 Task: Look for space in San Miguel Zinacantepec, Mexico from 5th June, 2023 to 16th June, 2023 for 2 adults in price range Rs.7000 to Rs.15000. Place can be entire place with 1  bedroom having 1 bed and 1 bathroom. Property type can be house, flat, guest house, hotel. Booking option can be shelf check-in. Required host language is English.
Action: Mouse moved to (520, 107)
Screenshot: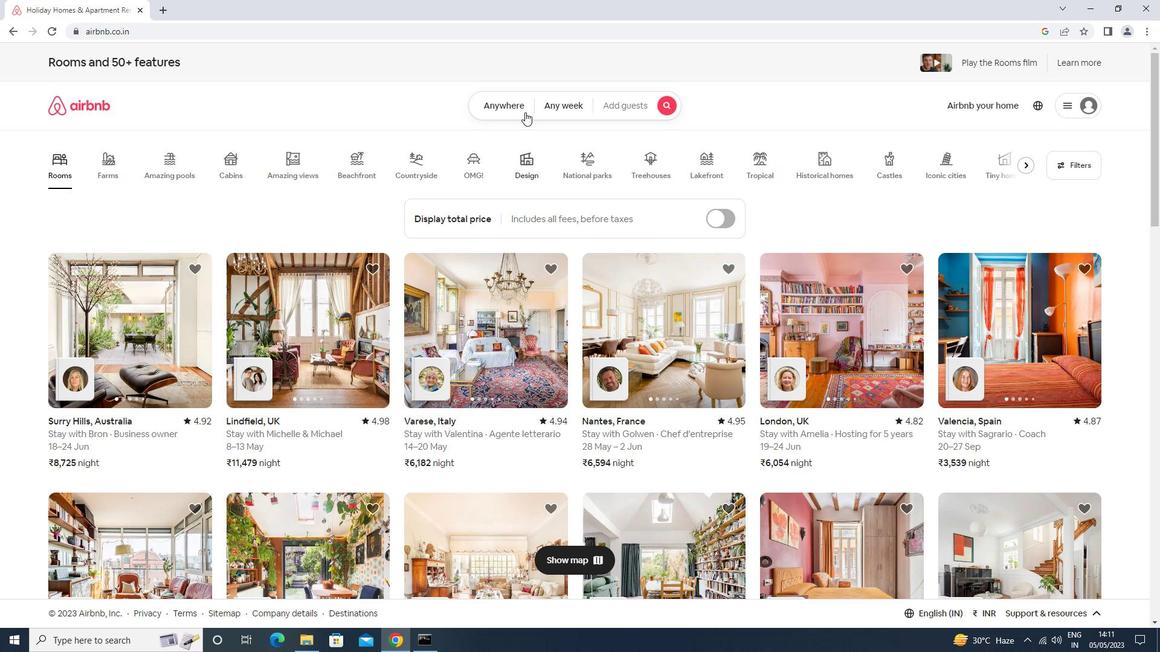 
Action: Mouse pressed left at (520, 107)
Screenshot: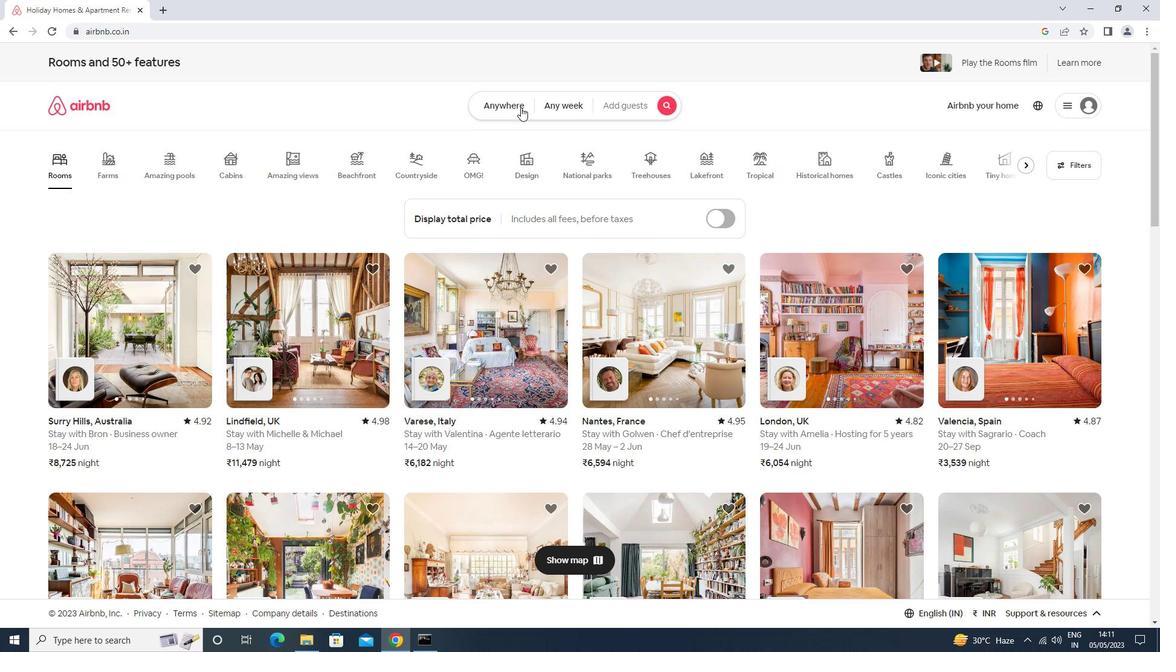 
Action: Mouse moved to (448, 160)
Screenshot: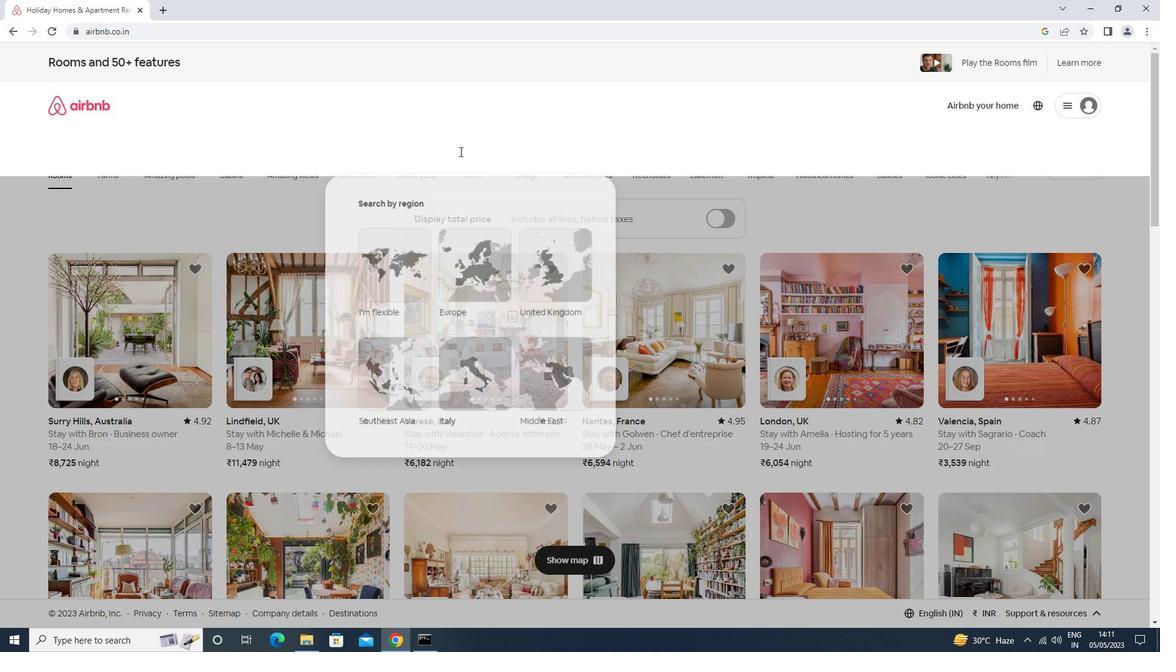 
Action: Mouse pressed left at (448, 160)
Screenshot: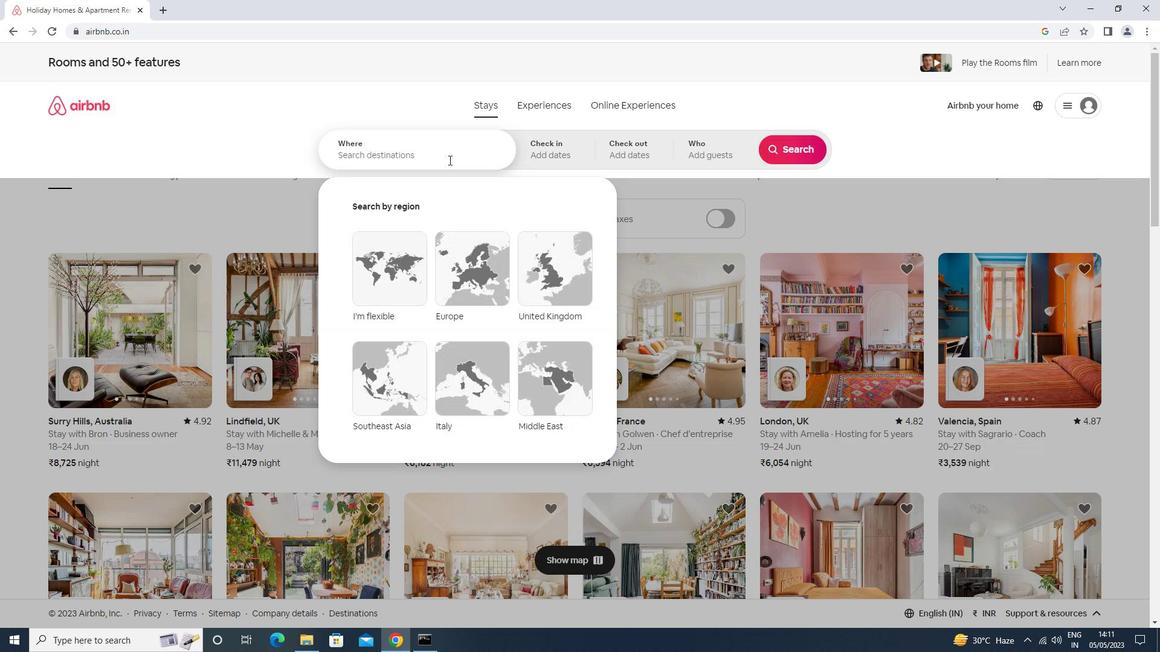 
Action: Mouse moved to (449, 160)
Screenshot: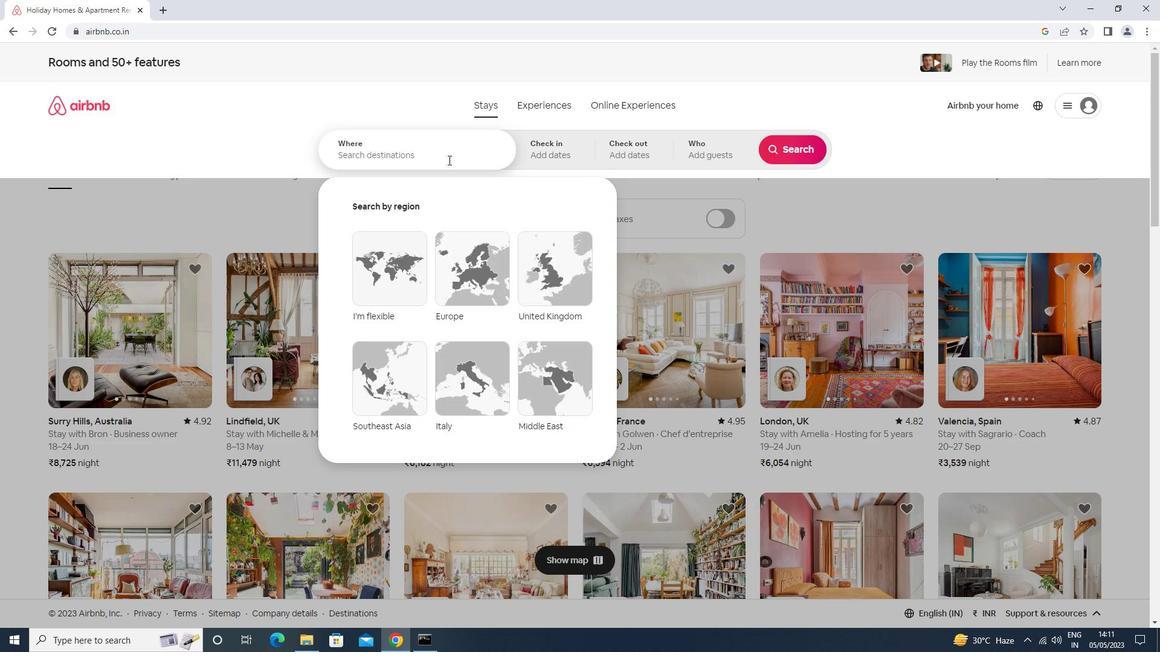 
Action: Key pressed <Key.shift>SAN<Key.space><Key.shift>MIGUEL<Key.space><Key.shift>ZINACA<Key.down><Key.enter>
Screenshot: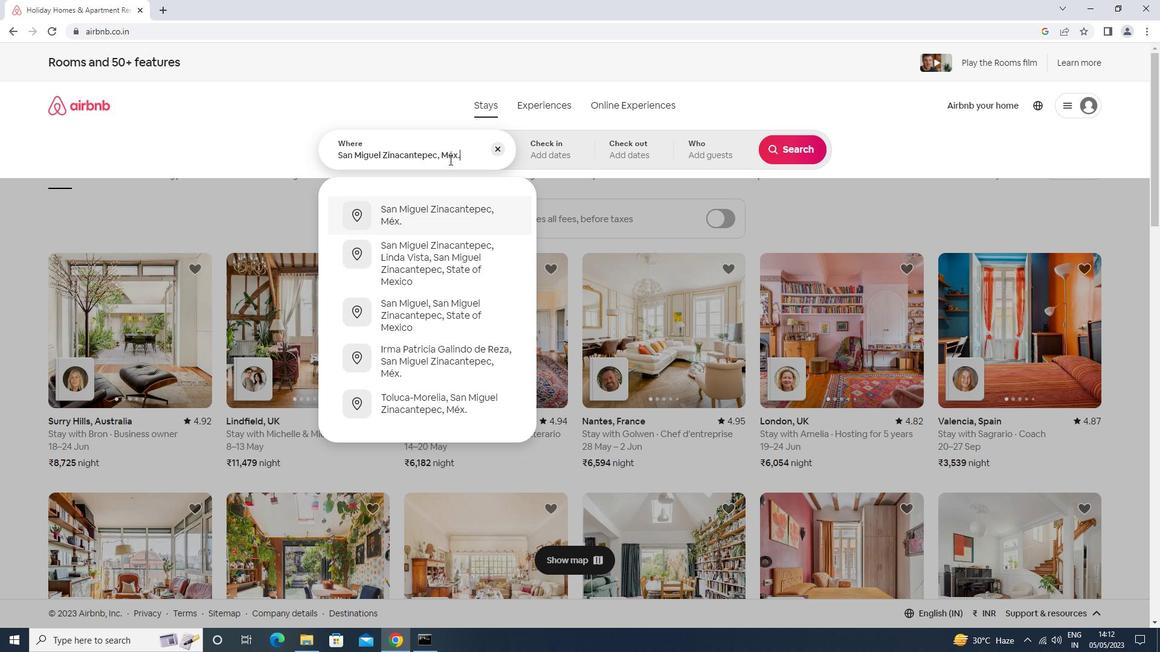 
Action: Mouse moved to (636, 328)
Screenshot: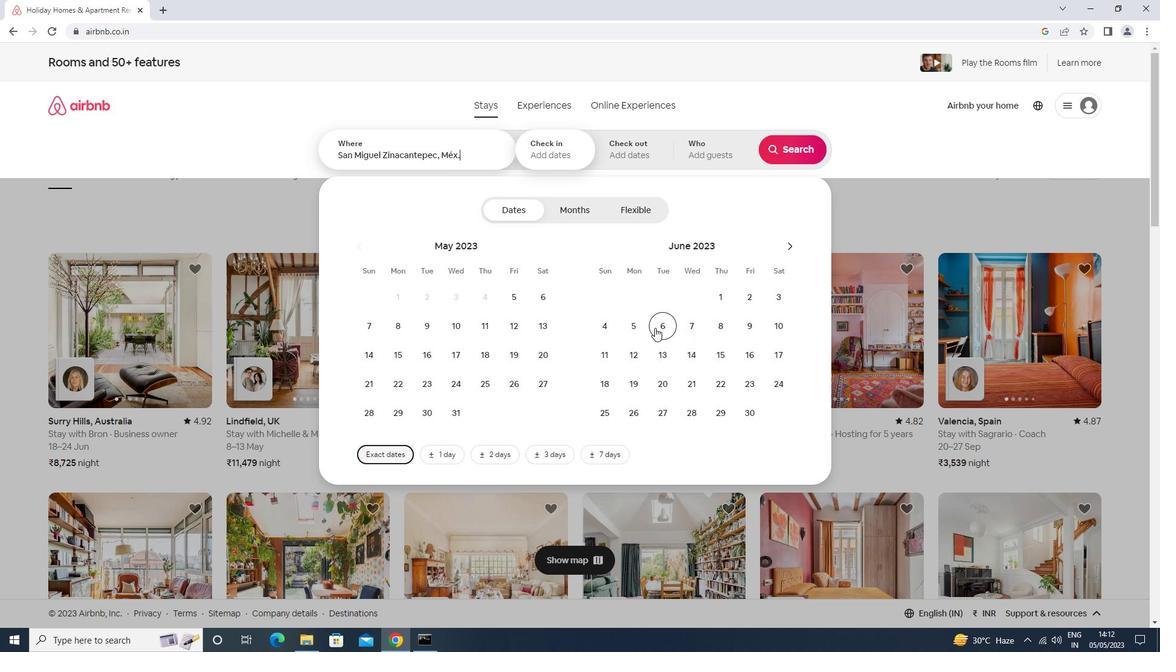 
Action: Mouse pressed left at (636, 328)
Screenshot: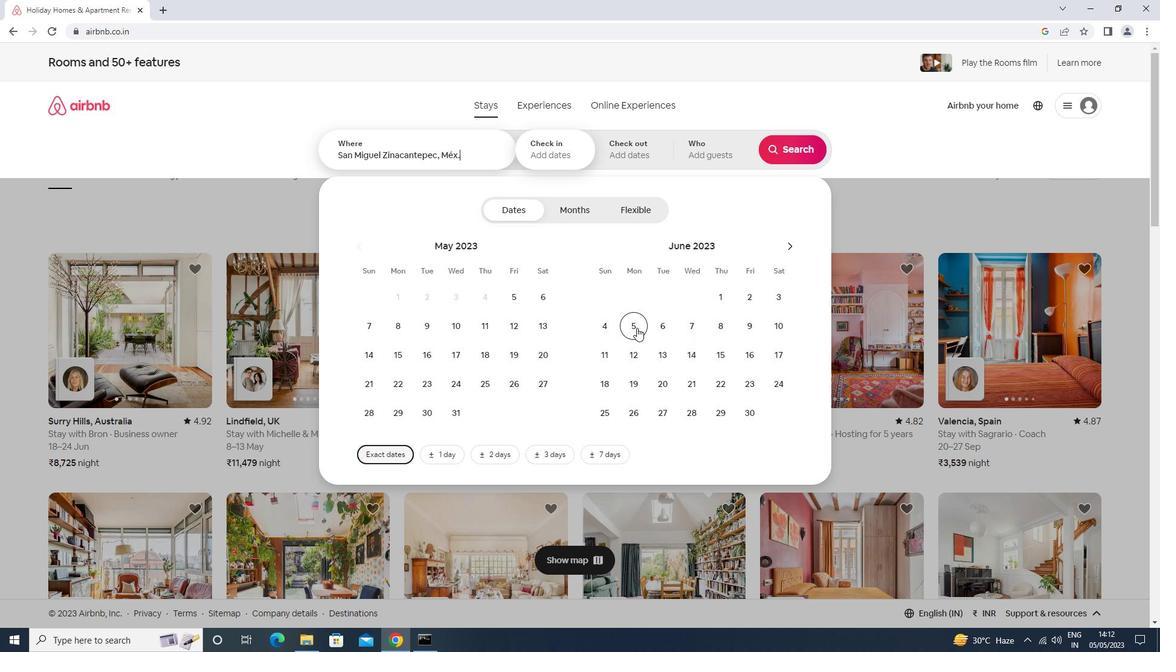 
Action: Mouse moved to (747, 363)
Screenshot: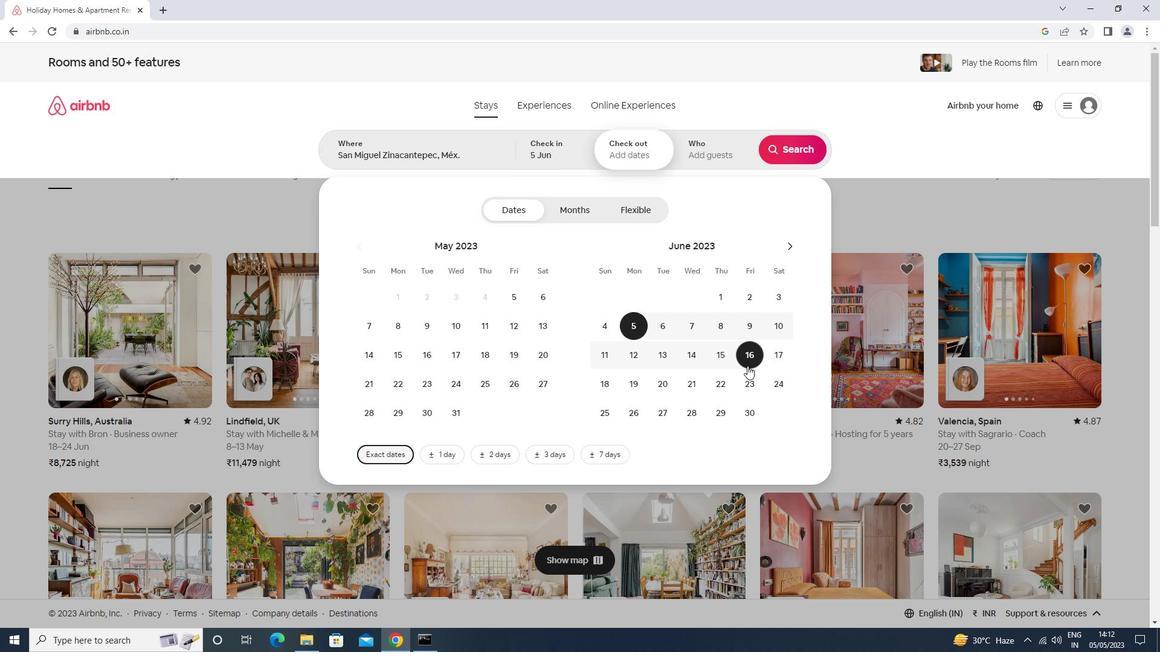 
Action: Mouse pressed left at (747, 363)
Screenshot: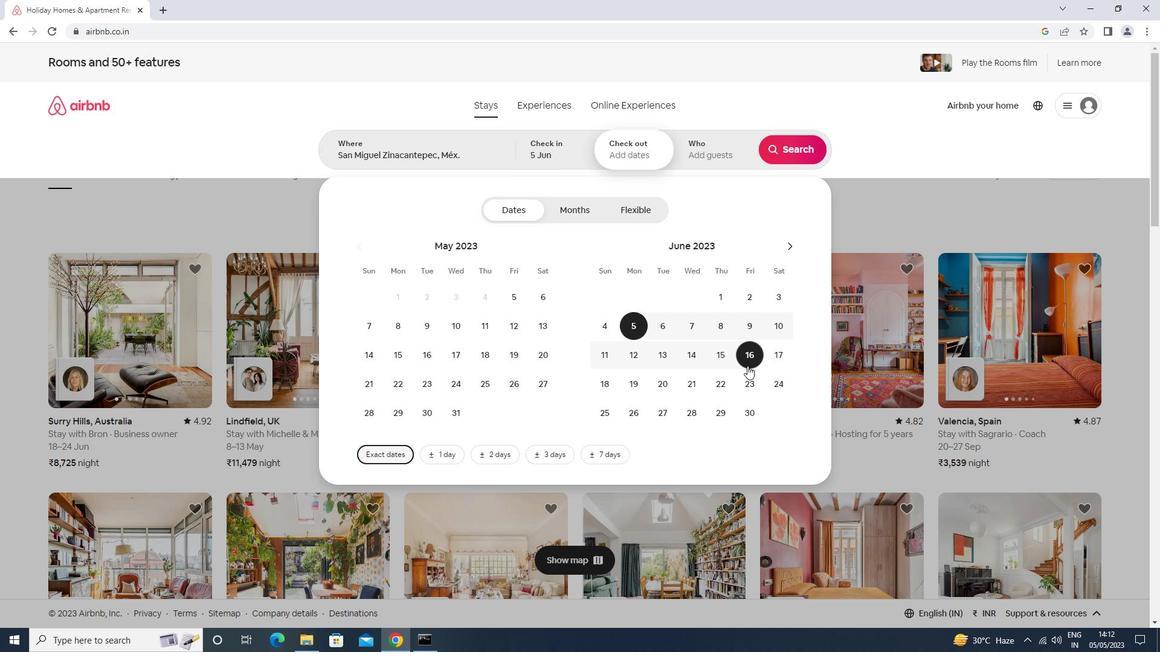 
Action: Mouse moved to (689, 156)
Screenshot: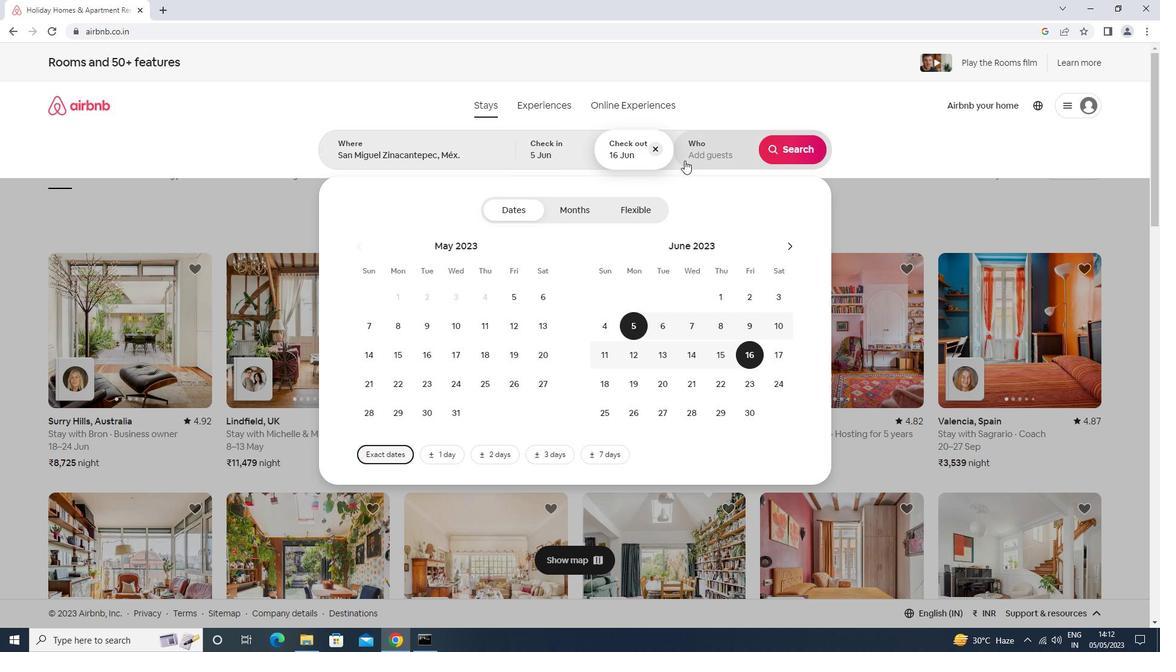 
Action: Mouse pressed left at (689, 156)
Screenshot: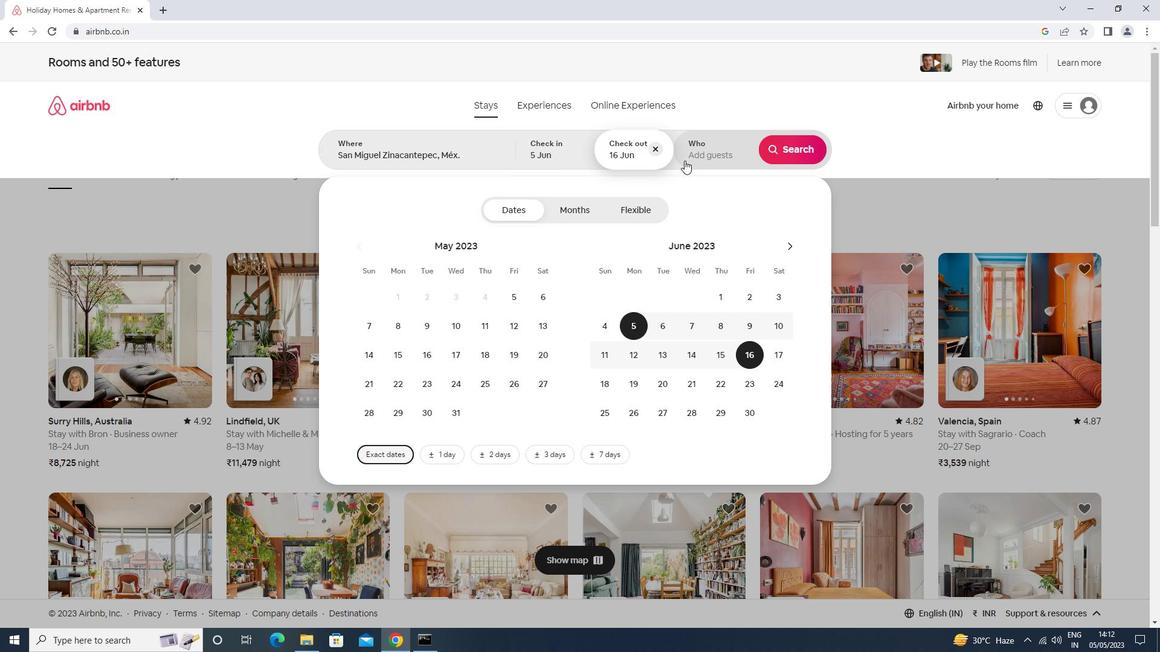 
Action: Mouse moved to (792, 214)
Screenshot: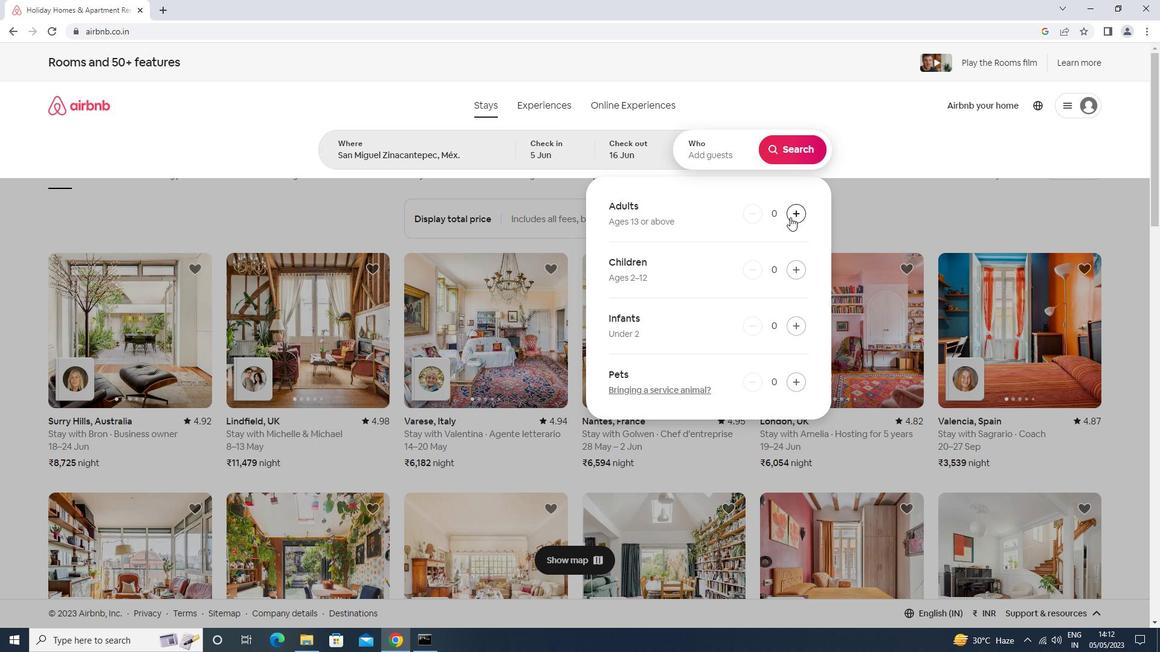 
Action: Mouse pressed left at (792, 214)
Screenshot: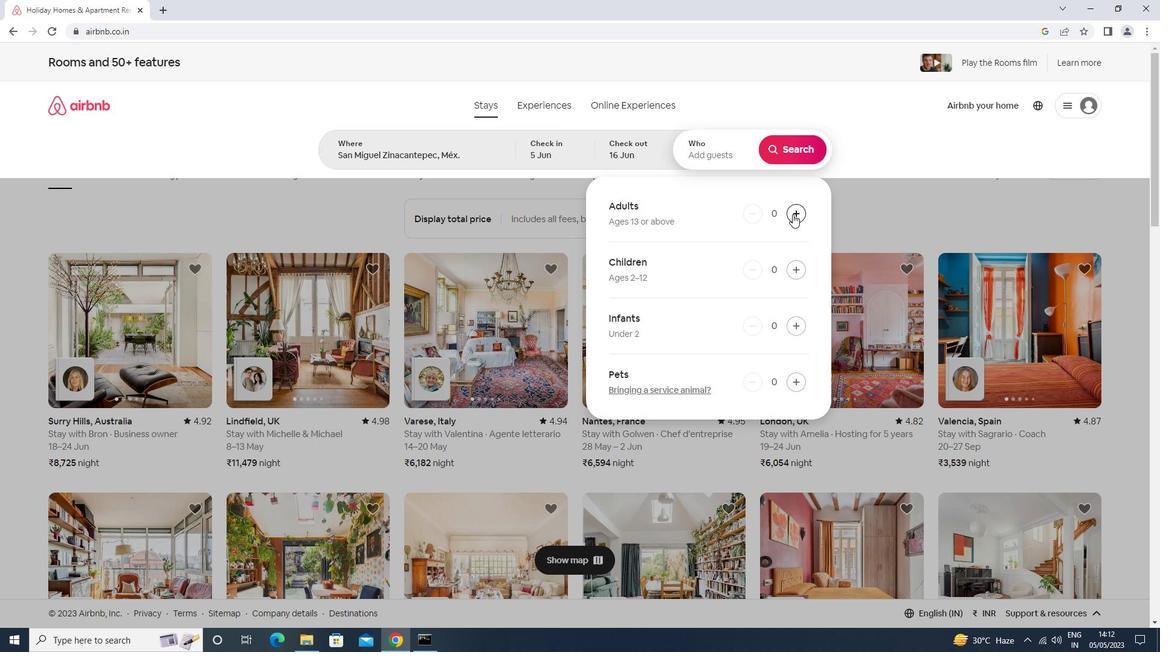 
Action: Mouse pressed left at (792, 214)
Screenshot: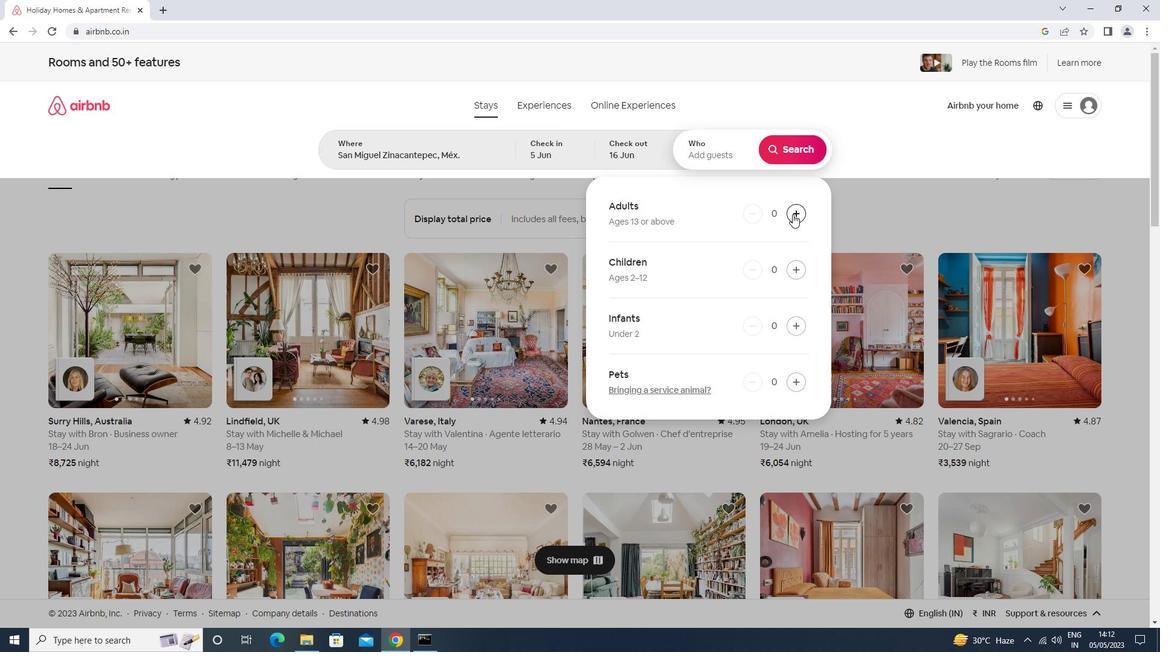
Action: Mouse moved to (806, 151)
Screenshot: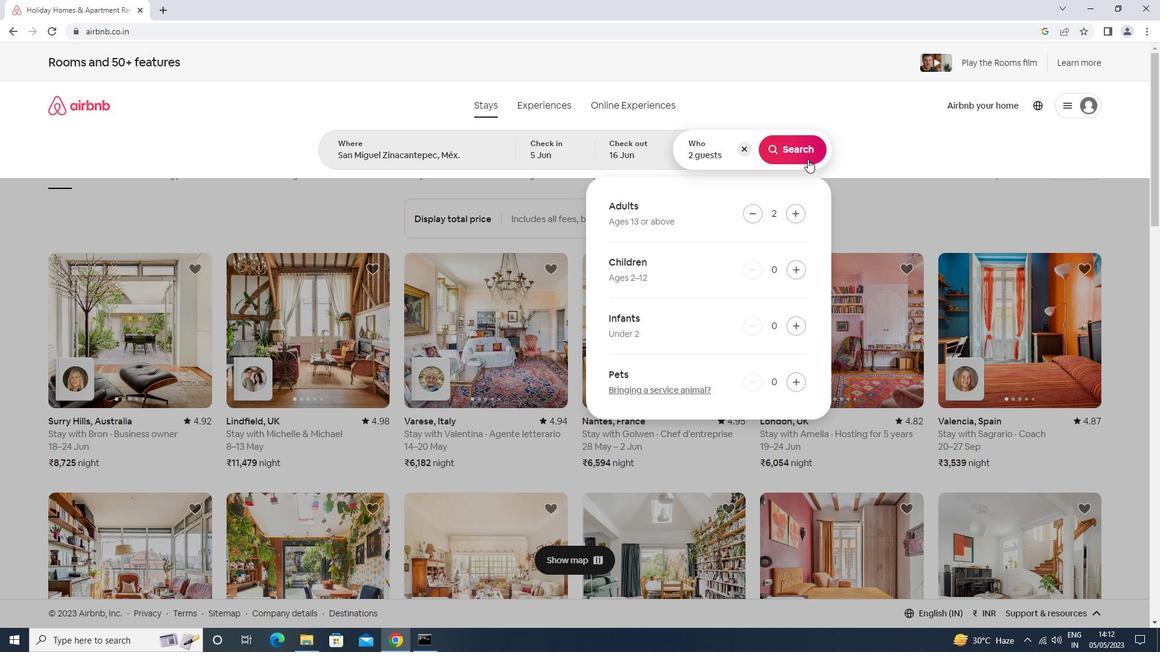 
Action: Mouse pressed left at (806, 151)
Screenshot: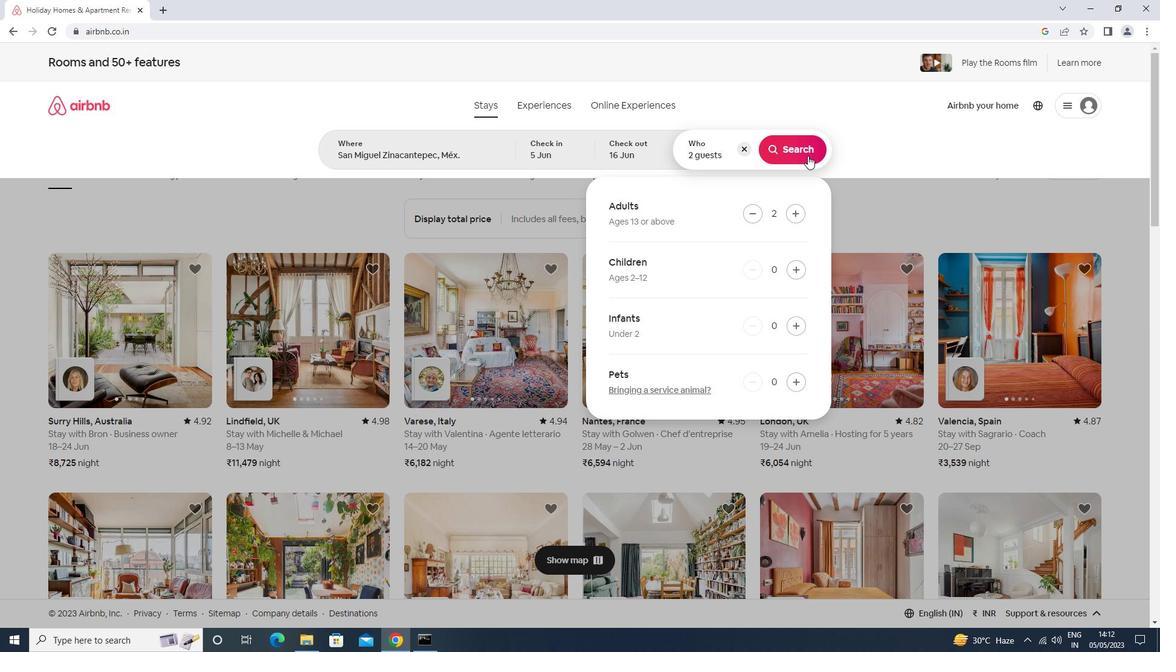 
Action: Mouse moved to (1113, 119)
Screenshot: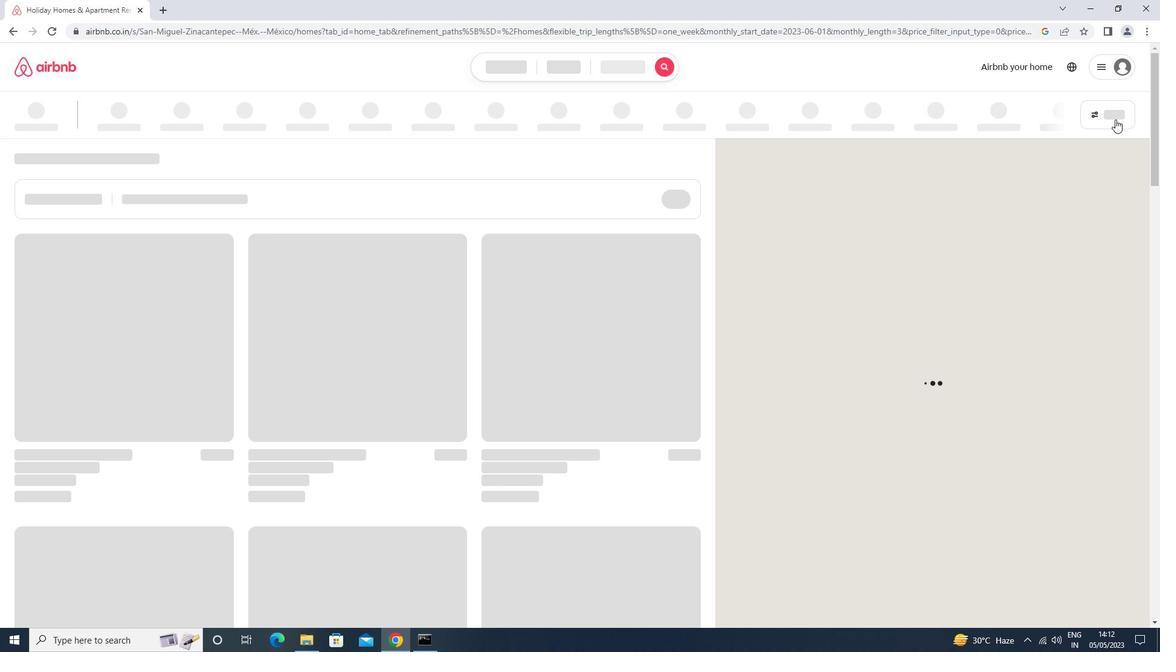 
Action: Mouse pressed left at (1113, 119)
Screenshot: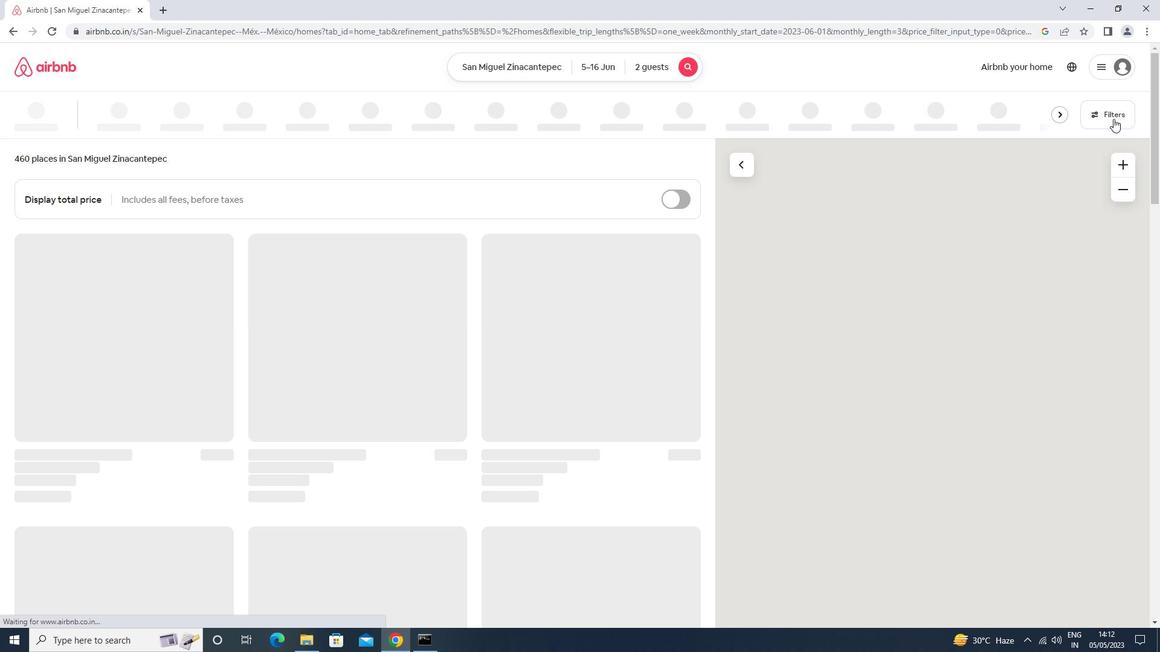 
Action: Mouse moved to (486, 401)
Screenshot: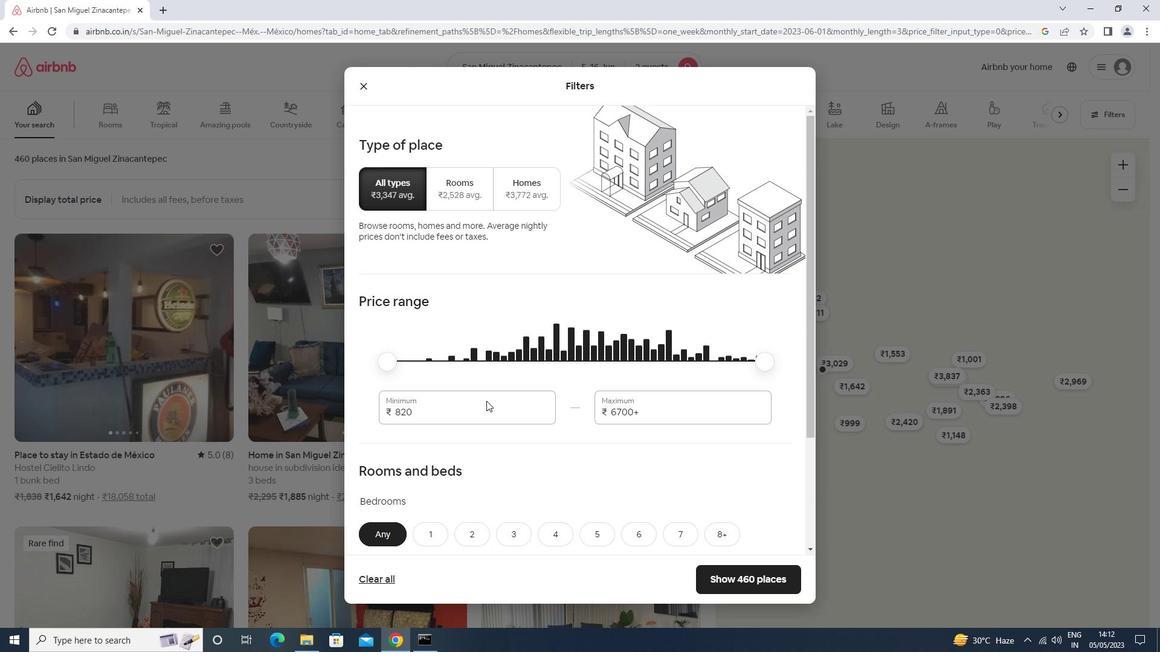 
Action: Mouse pressed left at (486, 401)
Screenshot: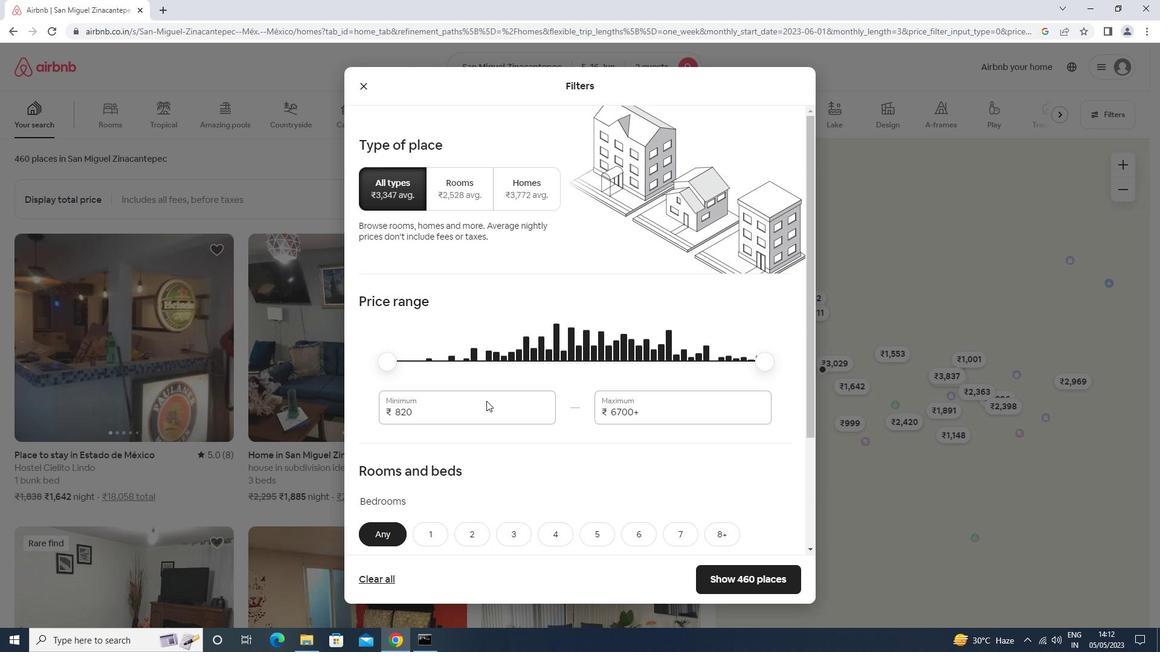 
Action: Mouse moved to (487, 401)
Screenshot: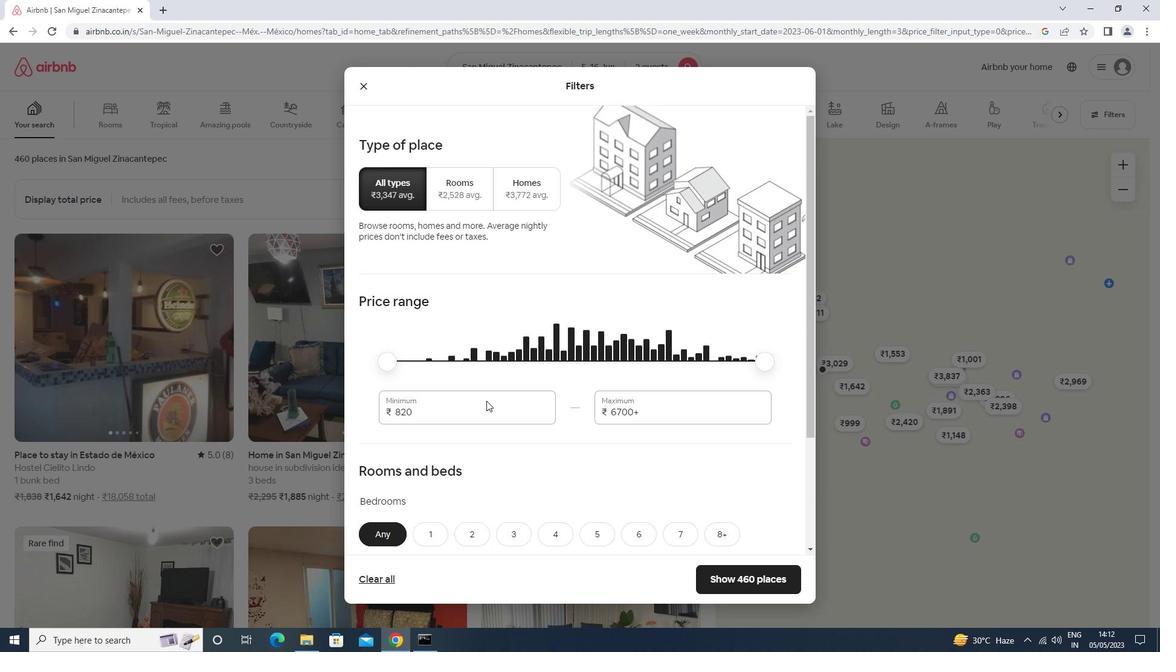 
Action: Key pressed <Key.backspace><Key.backspace><Key.backspace>7000<Key.tab>15000
Screenshot: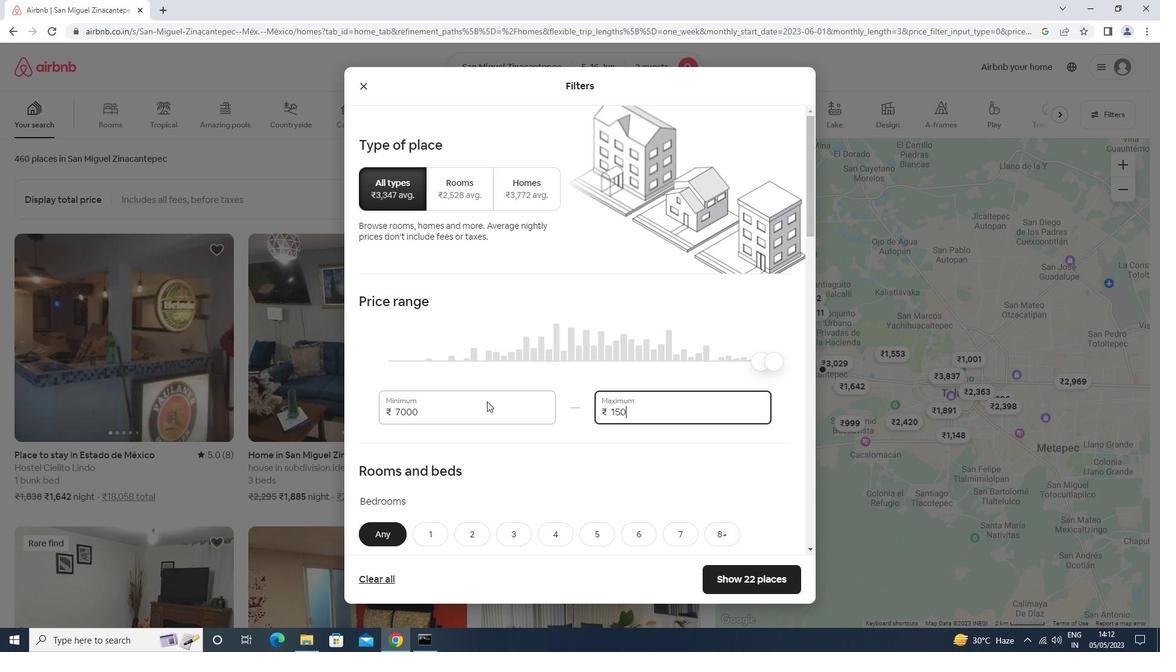 
Action: Mouse scrolled (487, 401) with delta (0, 0)
Screenshot: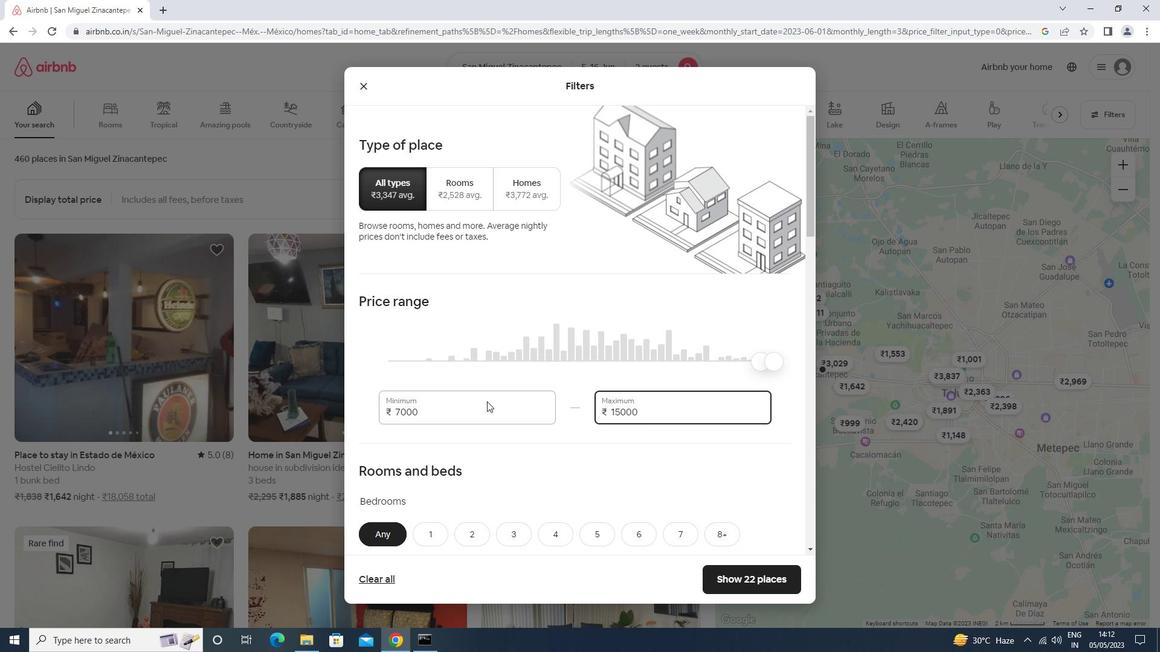 
Action: Mouse scrolled (487, 401) with delta (0, 0)
Screenshot: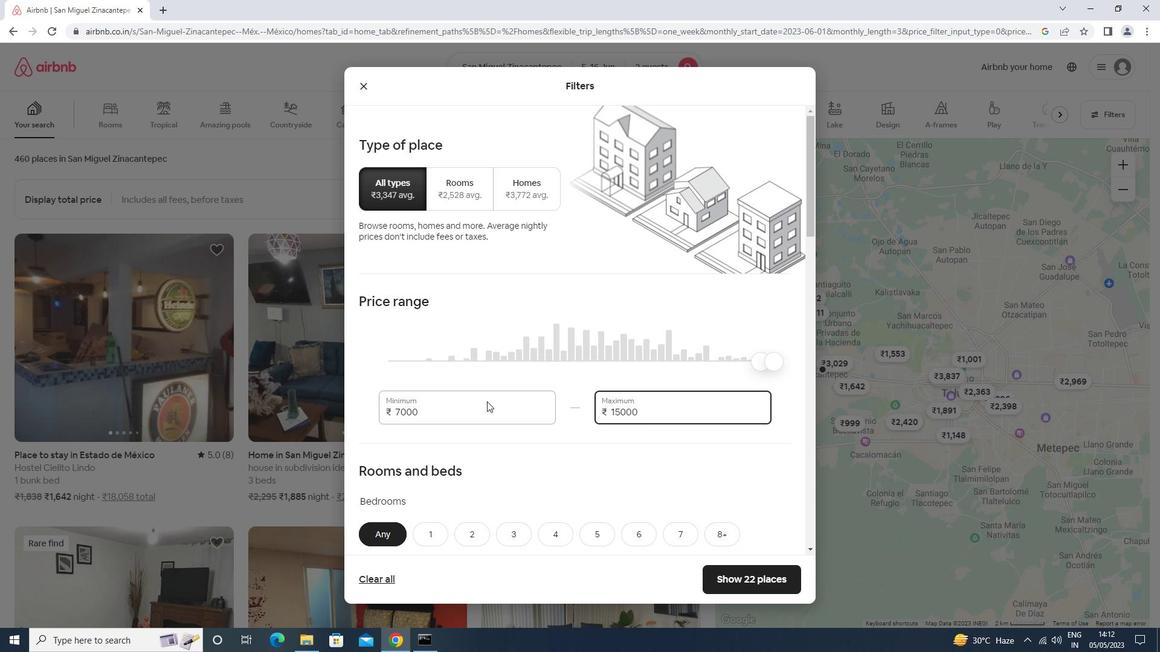 
Action: Mouse scrolled (487, 401) with delta (0, 0)
Screenshot: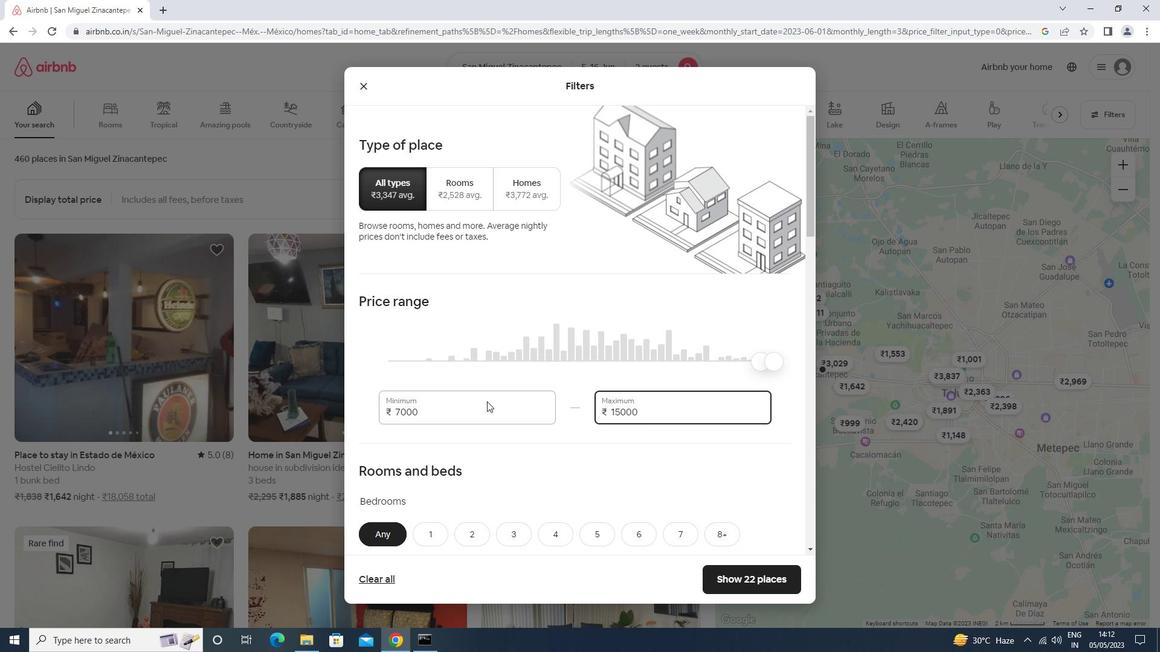 
Action: Mouse scrolled (487, 401) with delta (0, 0)
Screenshot: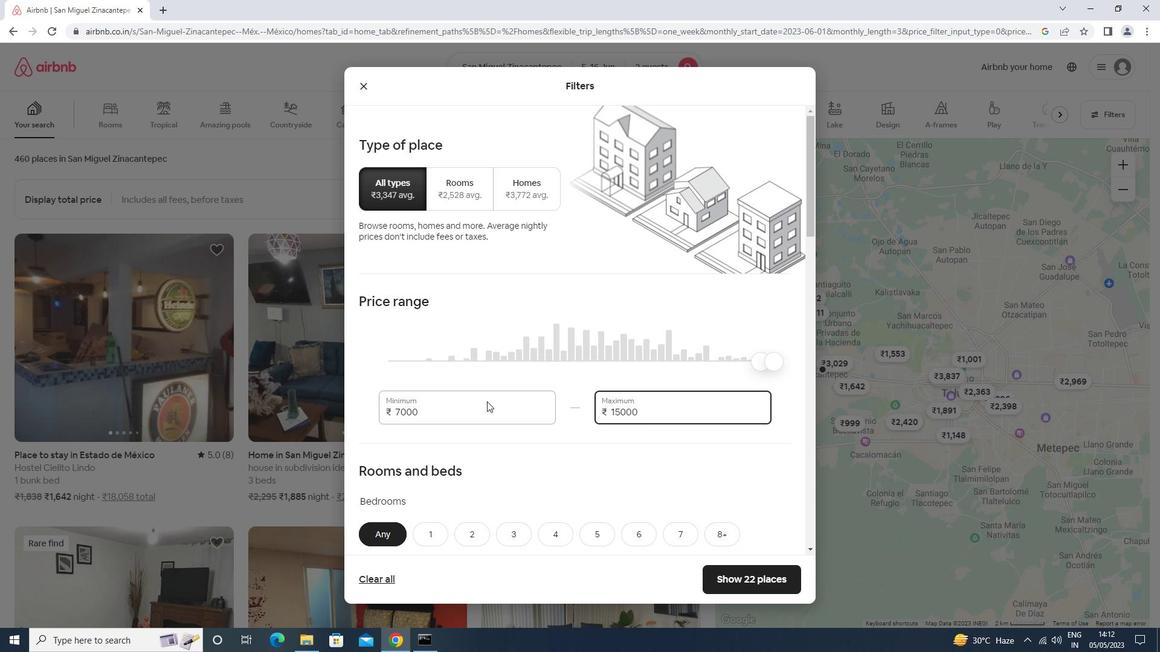 
Action: Mouse scrolled (487, 401) with delta (0, 0)
Screenshot: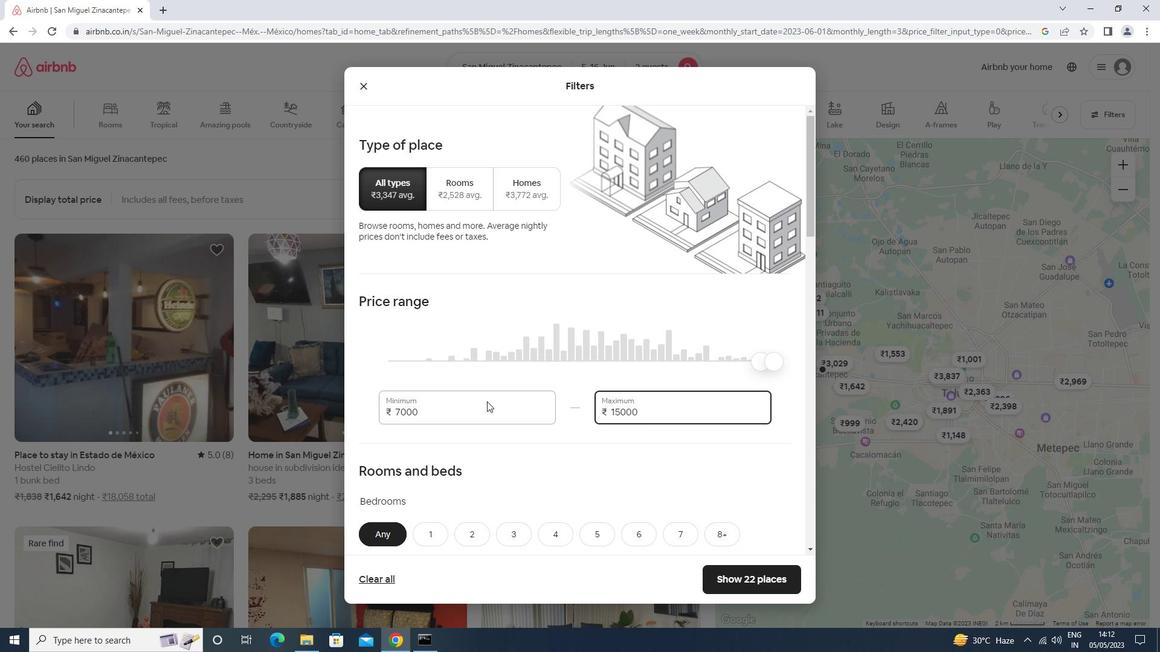 
Action: Mouse scrolled (487, 401) with delta (0, 0)
Screenshot: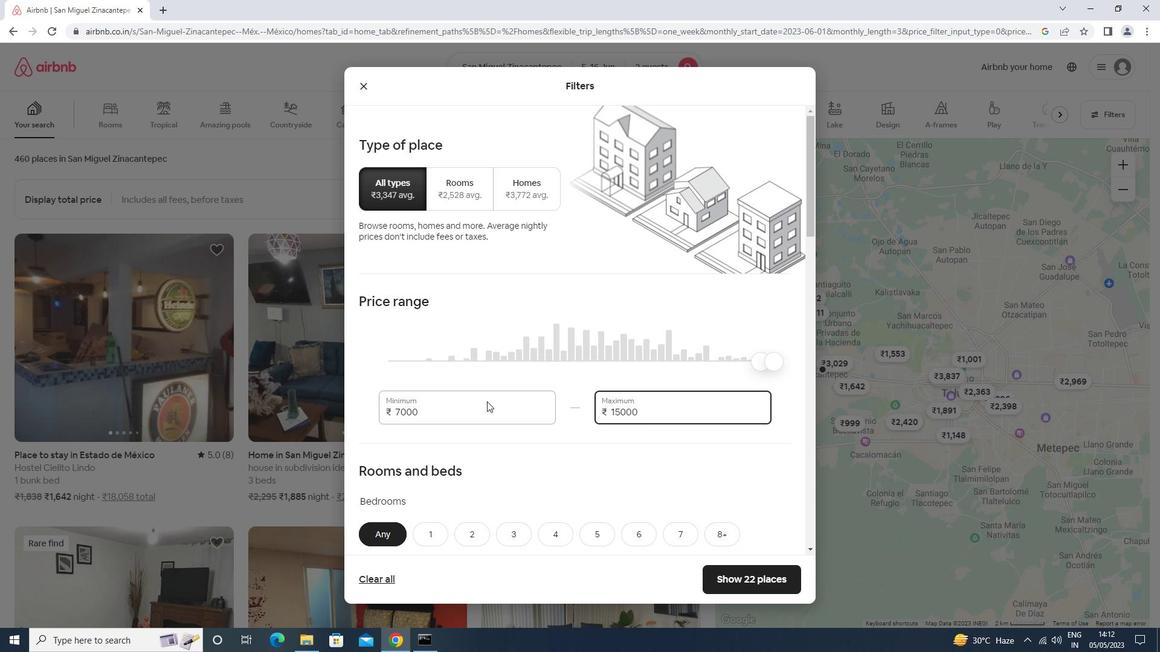 
Action: Mouse moved to (425, 176)
Screenshot: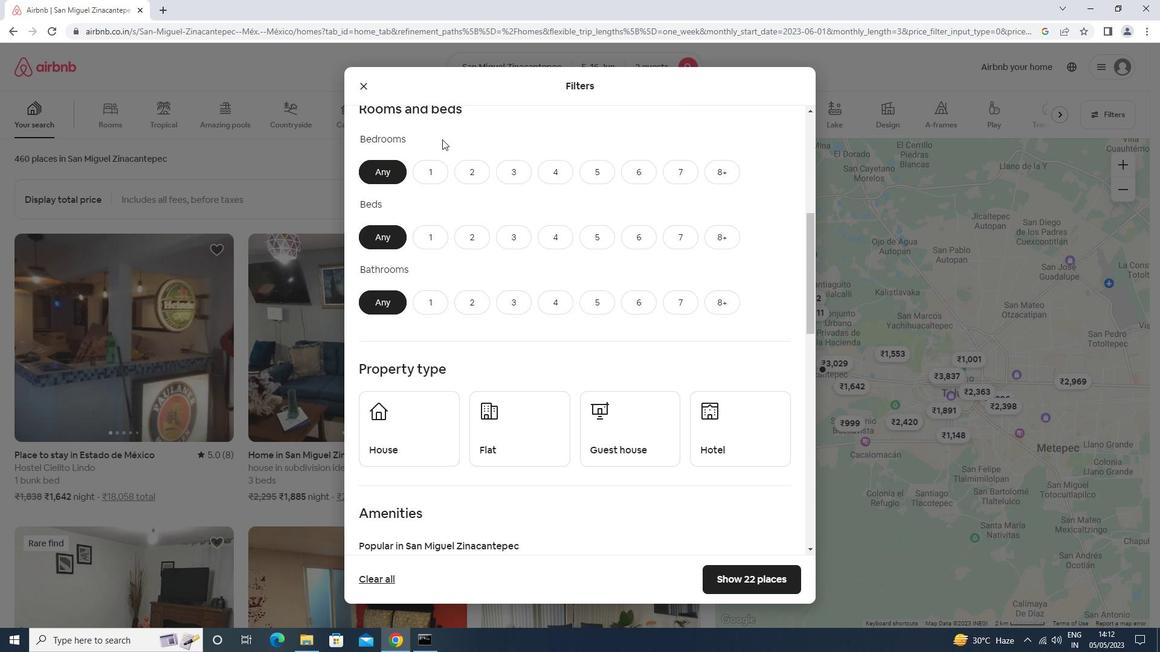 
Action: Mouse pressed left at (425, 176)
Screenshot: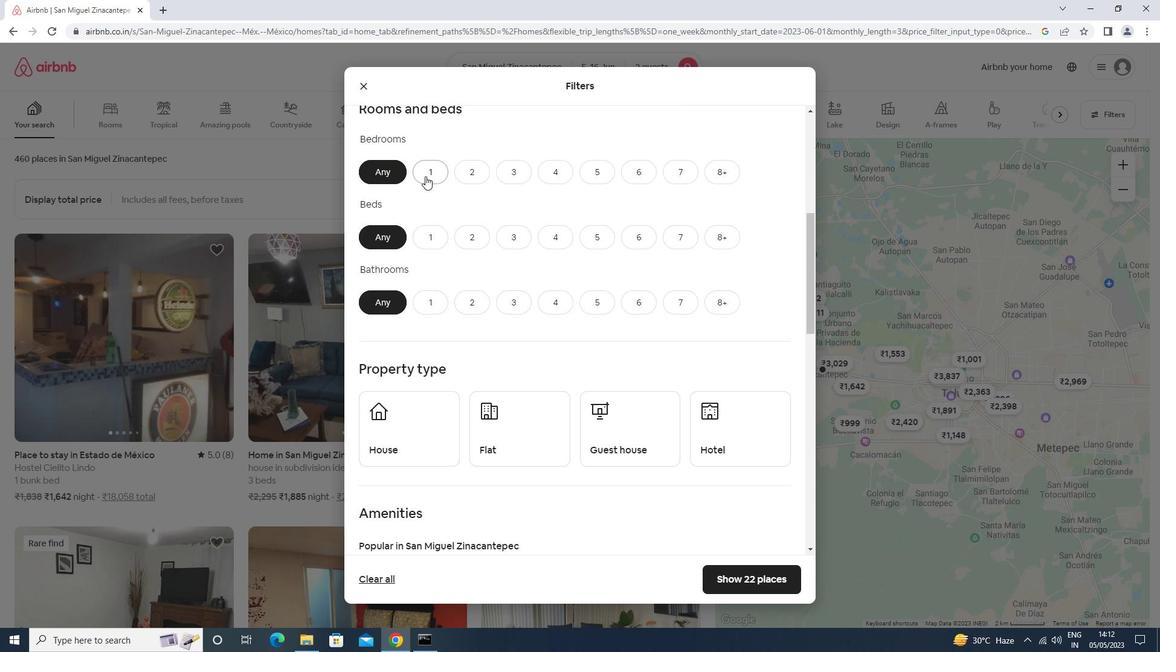 
Action: Mouse moved to (425, 241)
Screenshot: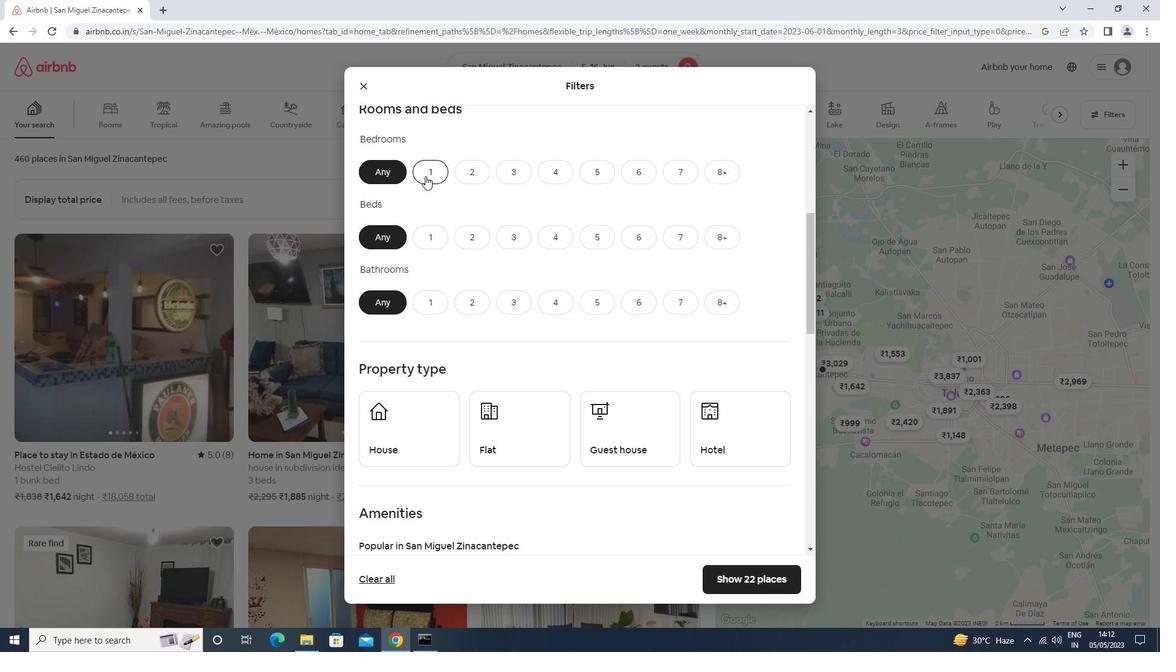 
Action: Mouse pressed left at (425, 241)
Screenshot: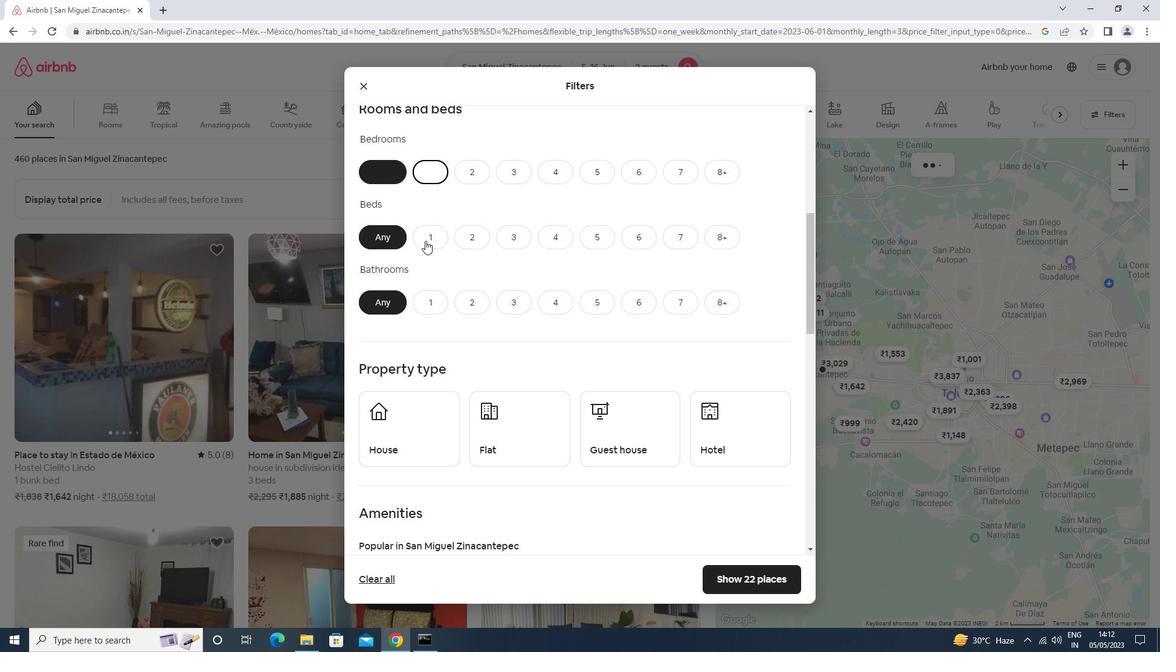 
Action: Mouse moved to (429, 299)
Screenshot: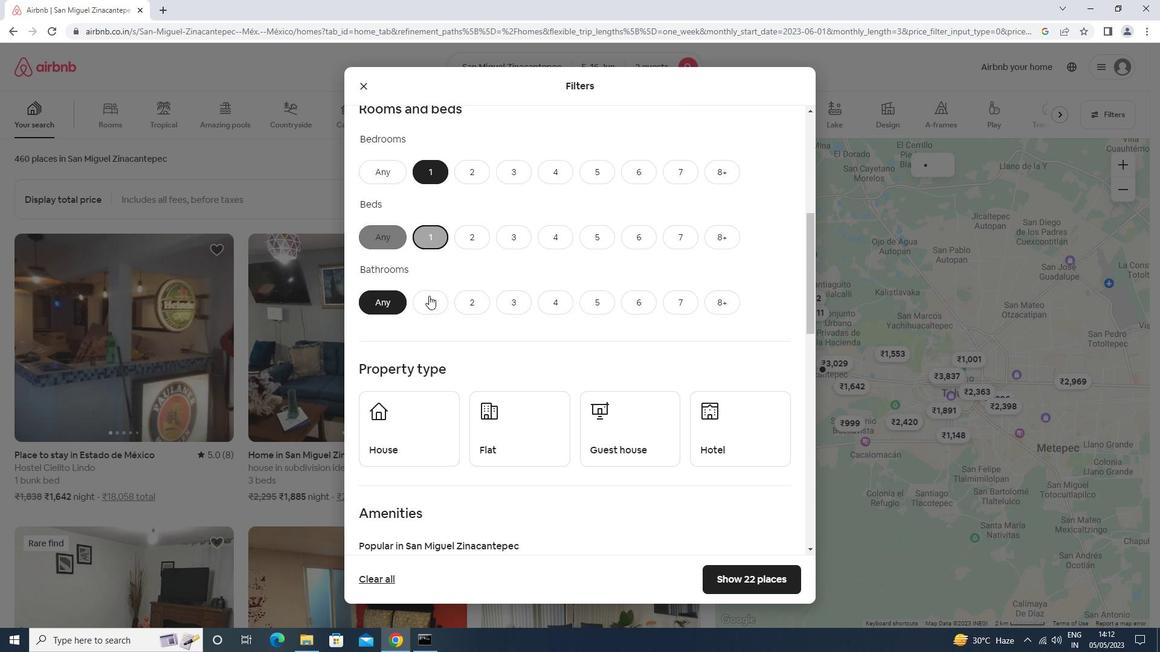 
Action: Mouse pressed left at (429, 299)
Screenshot: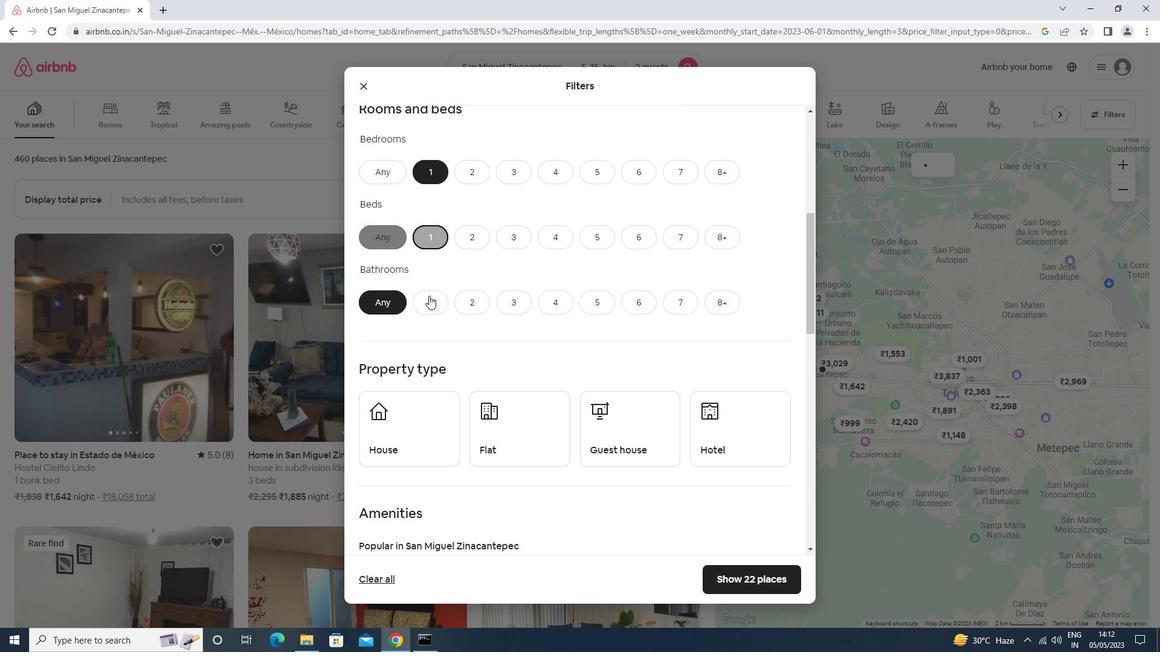 
Action: Mouse moved to (409, 402)
Screenshot: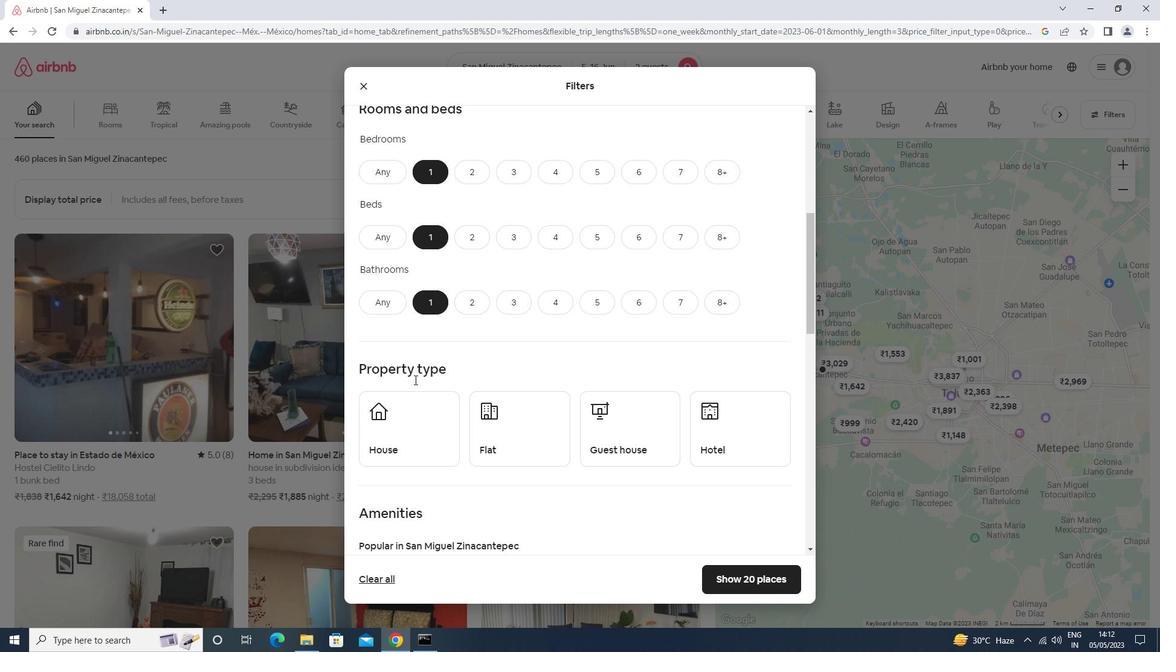 
Action: Mouse pressed left at (409, 402)
Screenshot: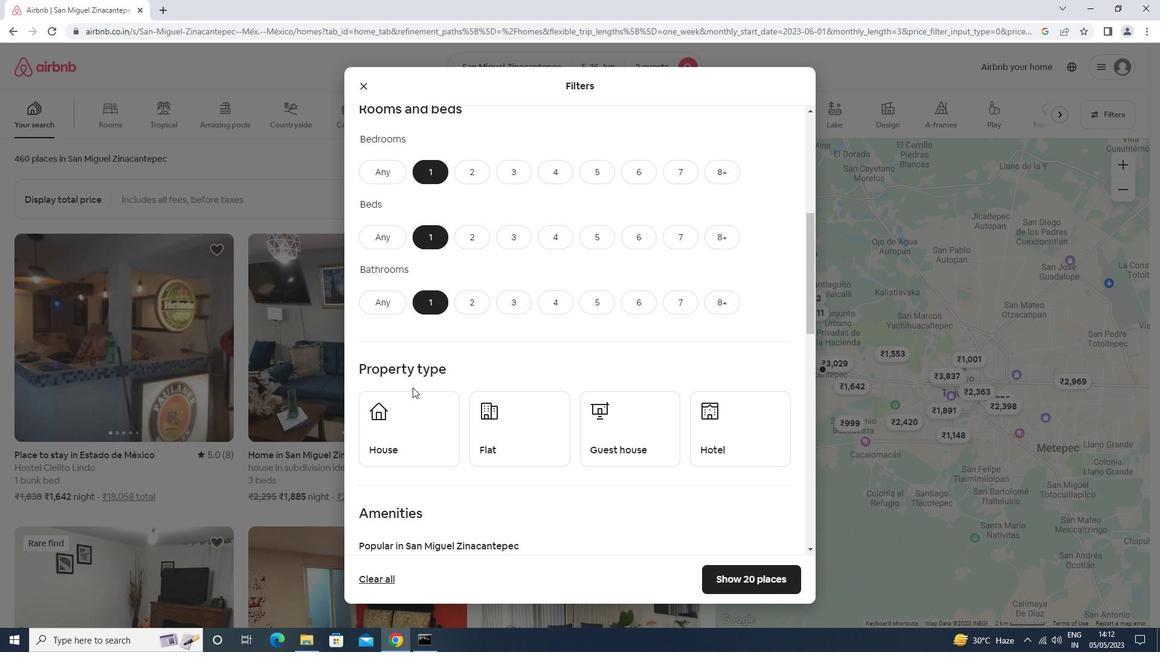 
Action: Mouse moved to (532, 427)
Screenshot: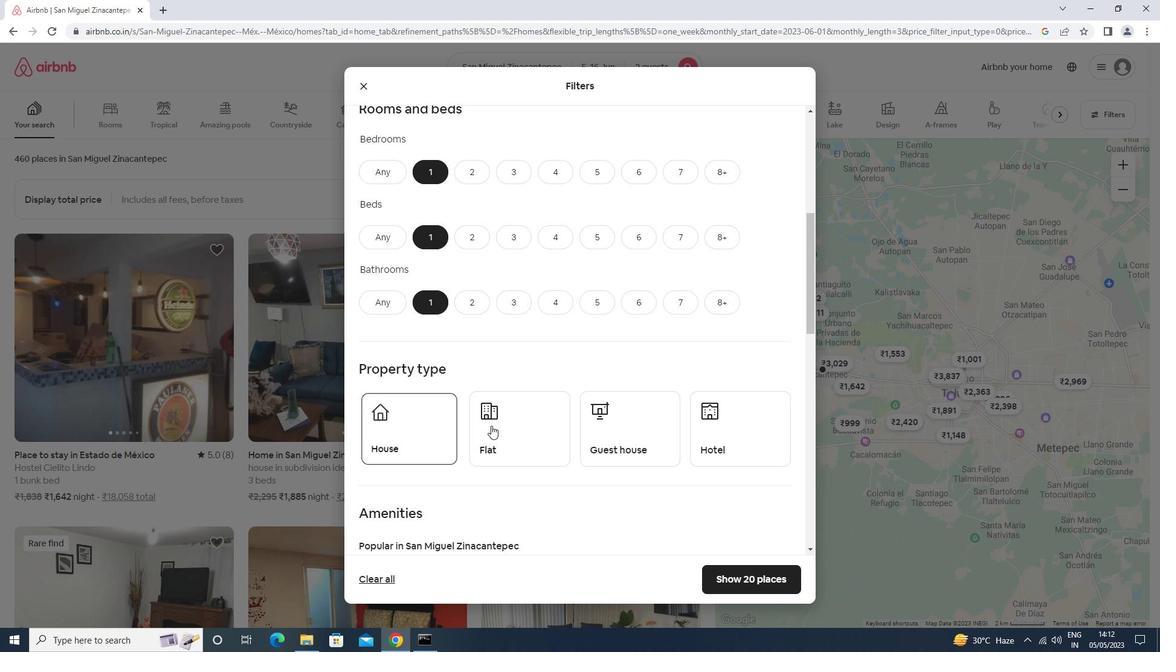 
Action: Mouse pressed left at (532, 427)
Screenshot: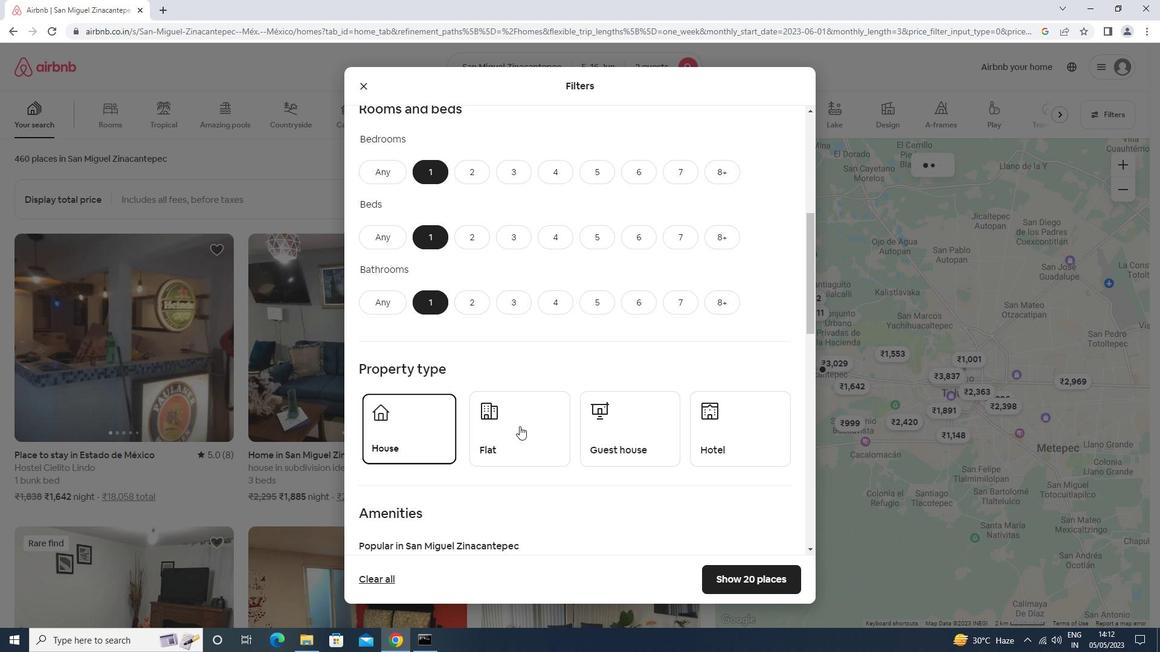 
Action: Mouse moved to (654, 443)
Screenshot: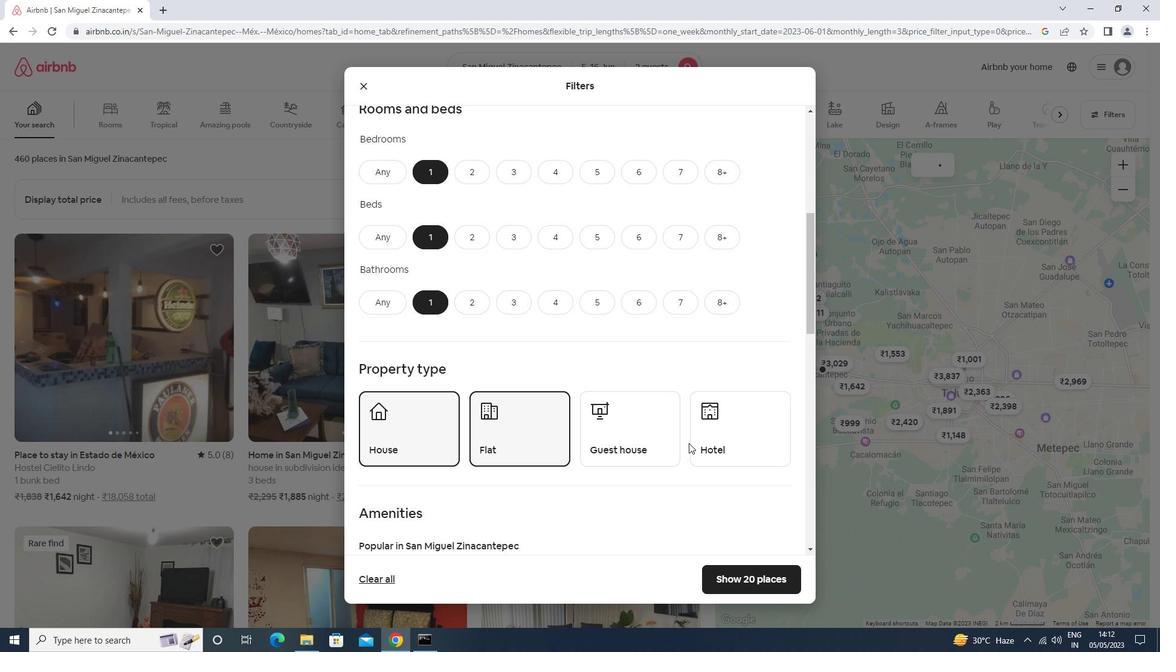
Action: Mouse pressed left at (654, 443)
Screenshot: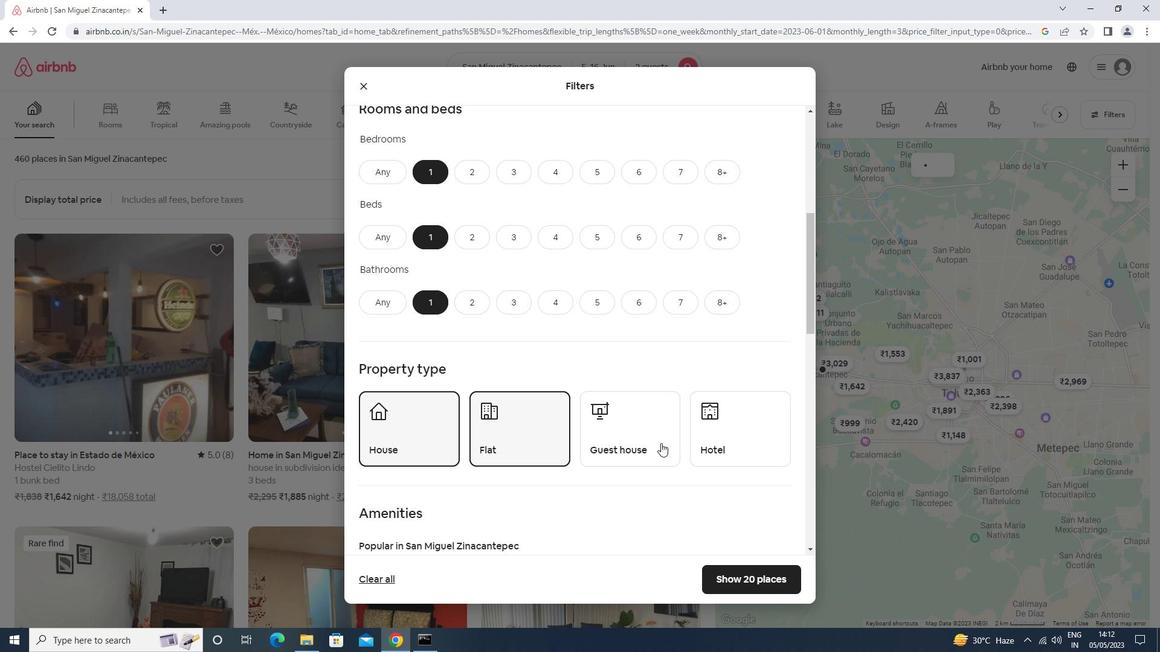 
Action: Mouse moved to (716, 443)
Screenshot: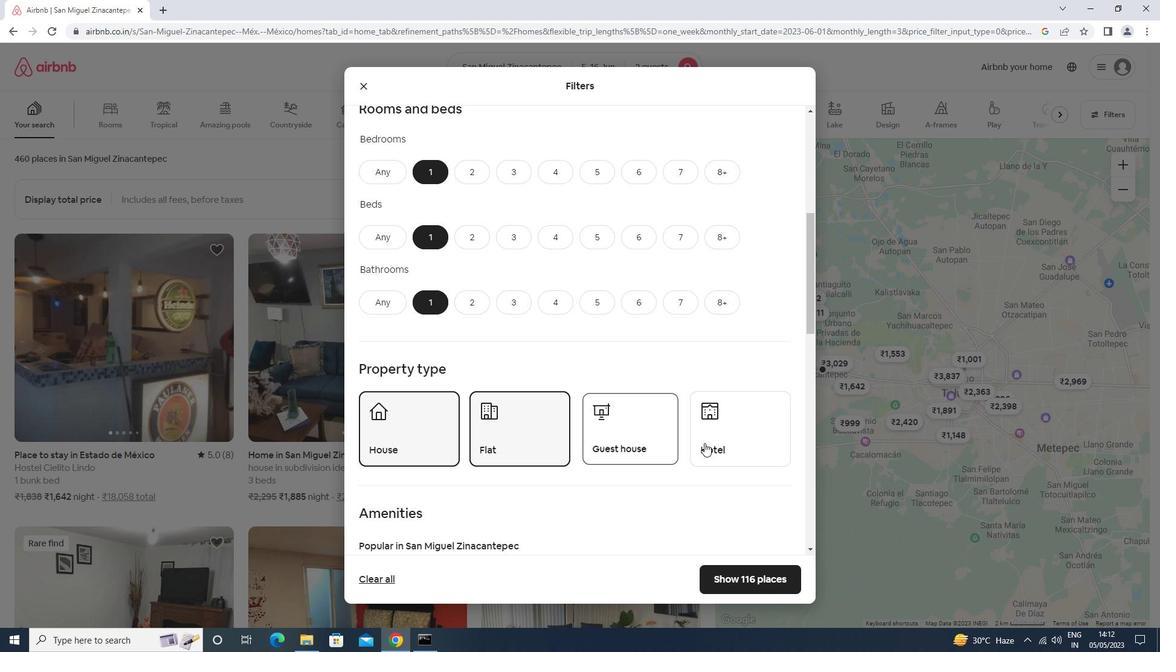 
Action: Mouse pressed left at (716, 443)
Screenshot: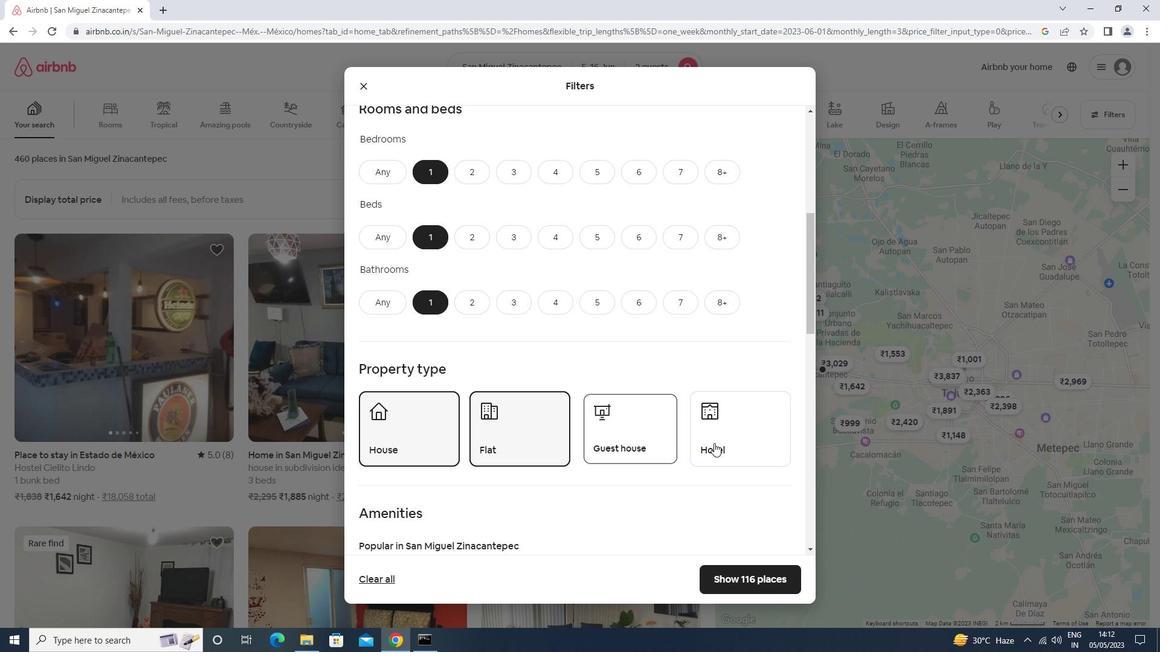 
Action: Mouse moved to (716, 443)
Screenshot: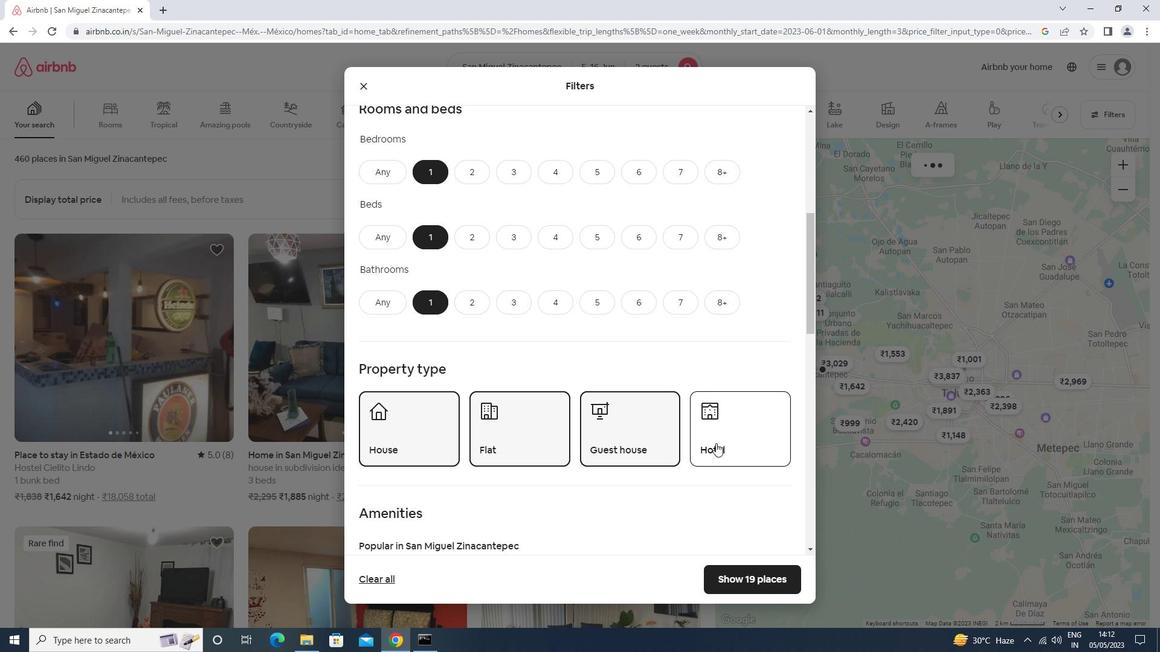
Action: Mouse scrolled (716, 442) with delta (0, 0)
Screenshot: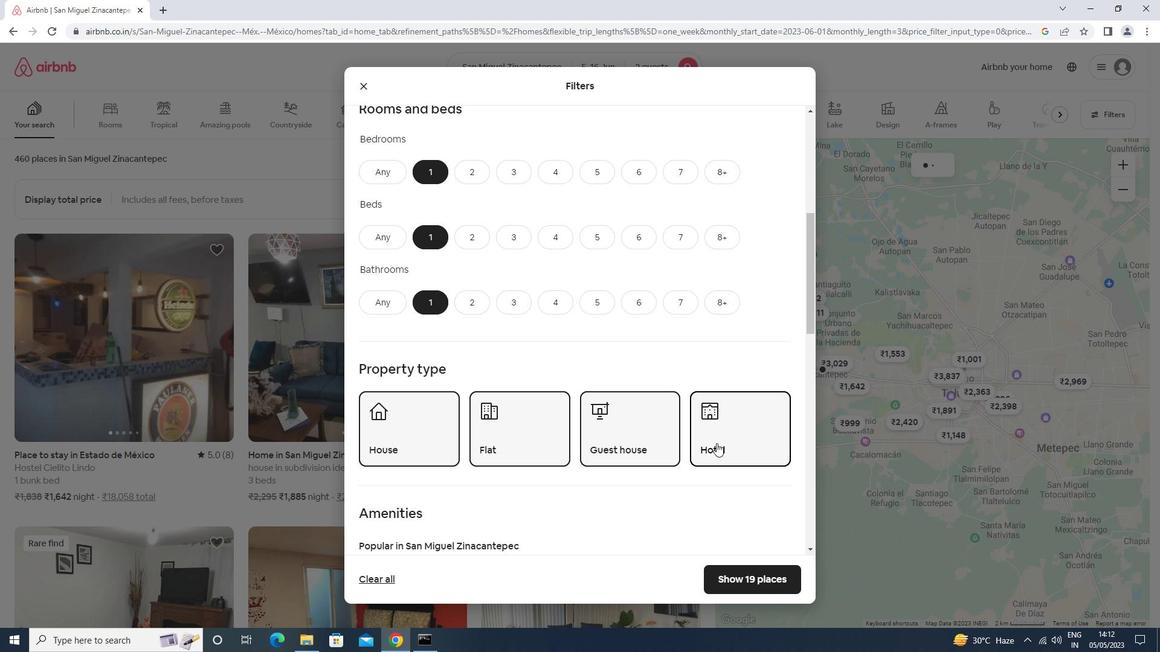 
Action: Mouse scrolled (716, 442) with delta (0, 0)
Screenshot: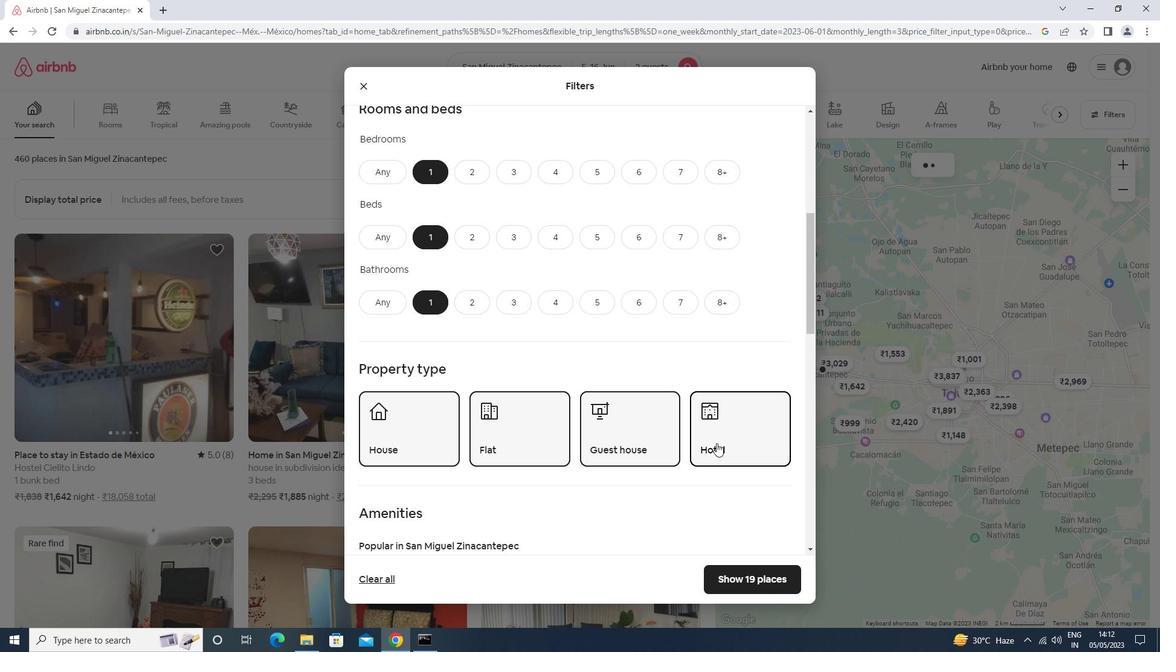 
Action: Mouse scrolled (716, 442) with delta (0, 0)
Screenshot: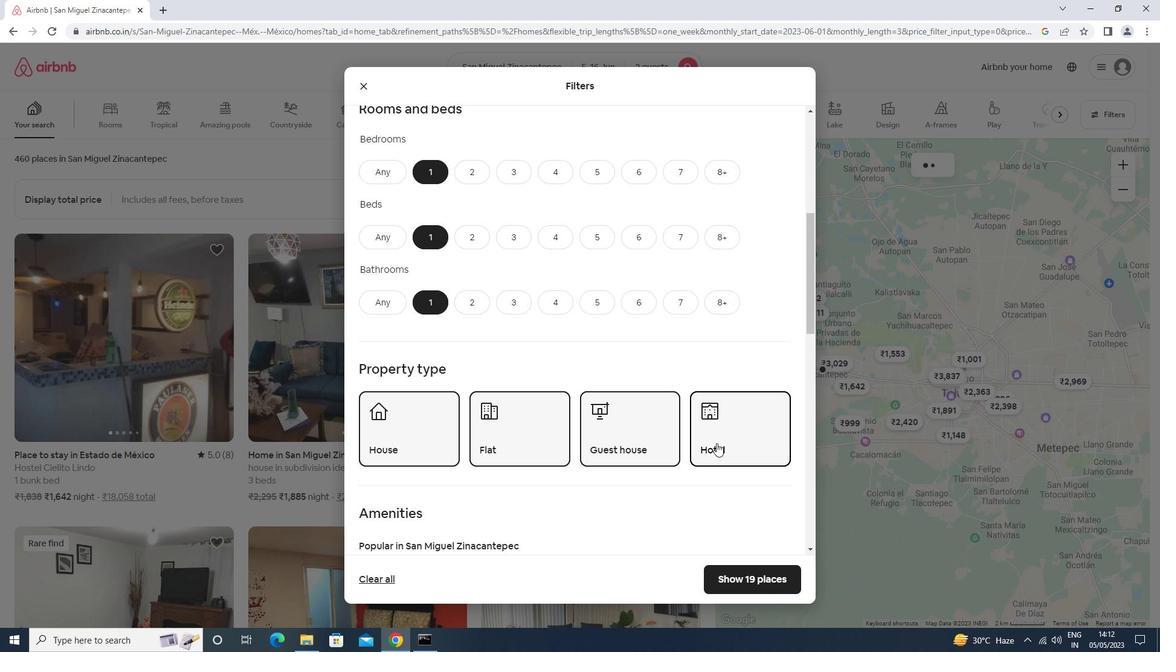 
Action: Mouse scrolled (716, 442) with delta (0, 0)
Screenshot: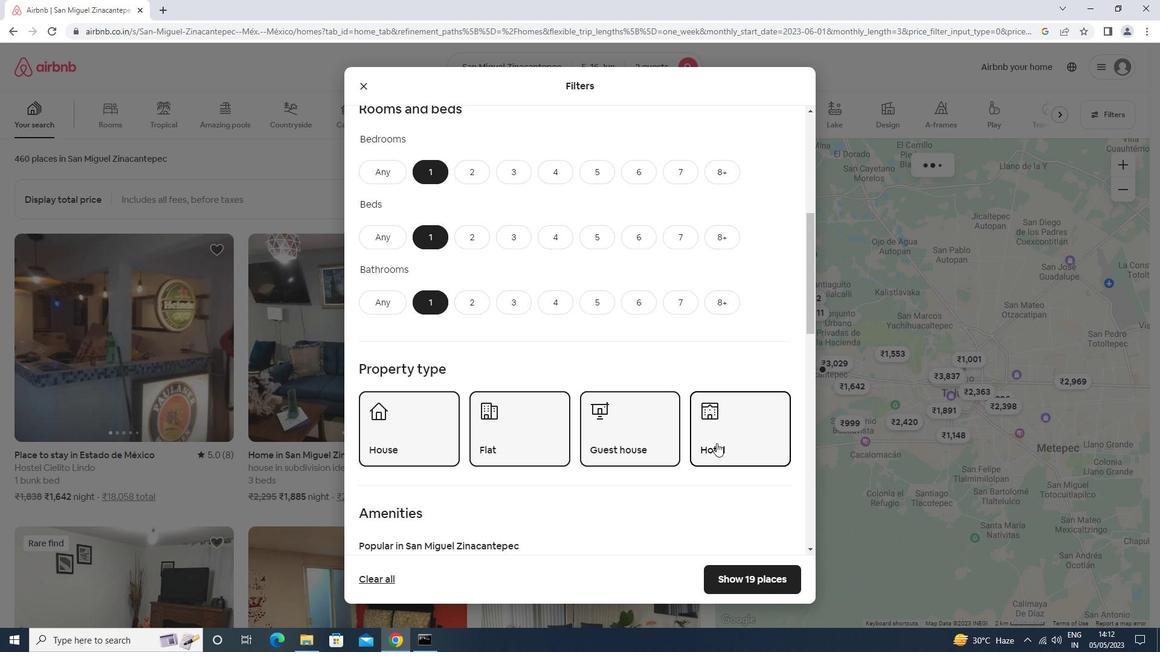 
Action: Mouse scrolled (716, 442) with delta (0, 0)
Screenshot: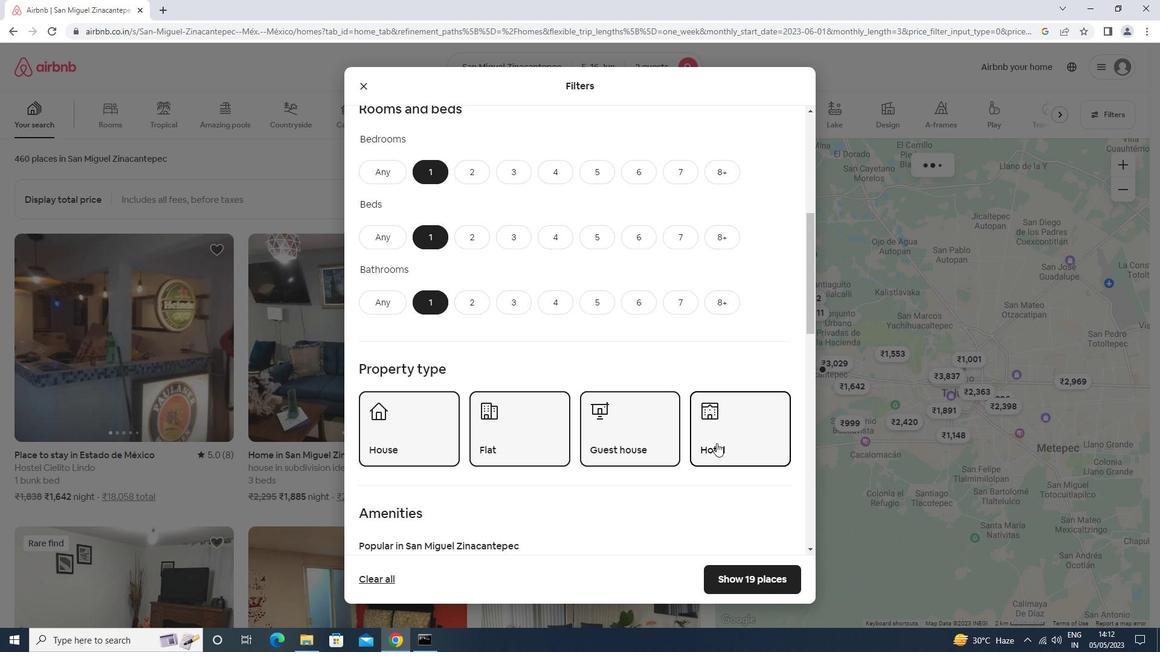 
Action: Mouse moved to (751, 490)
Screenshot: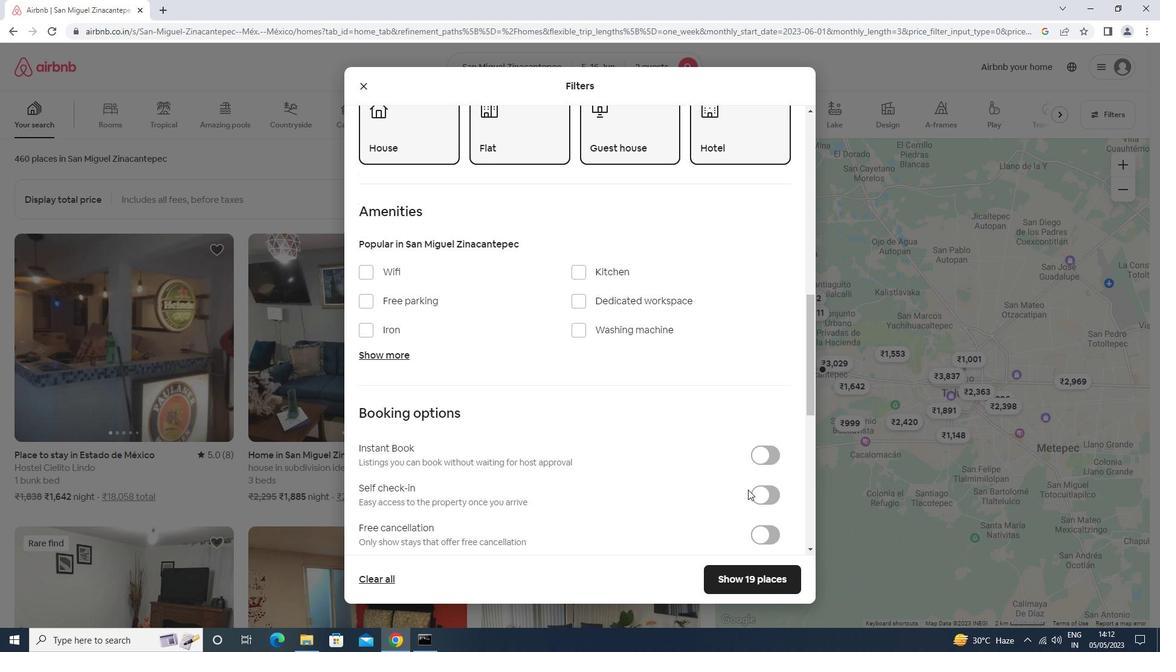 
Action: Mouse pressed left at (751, 490)
Screenshot: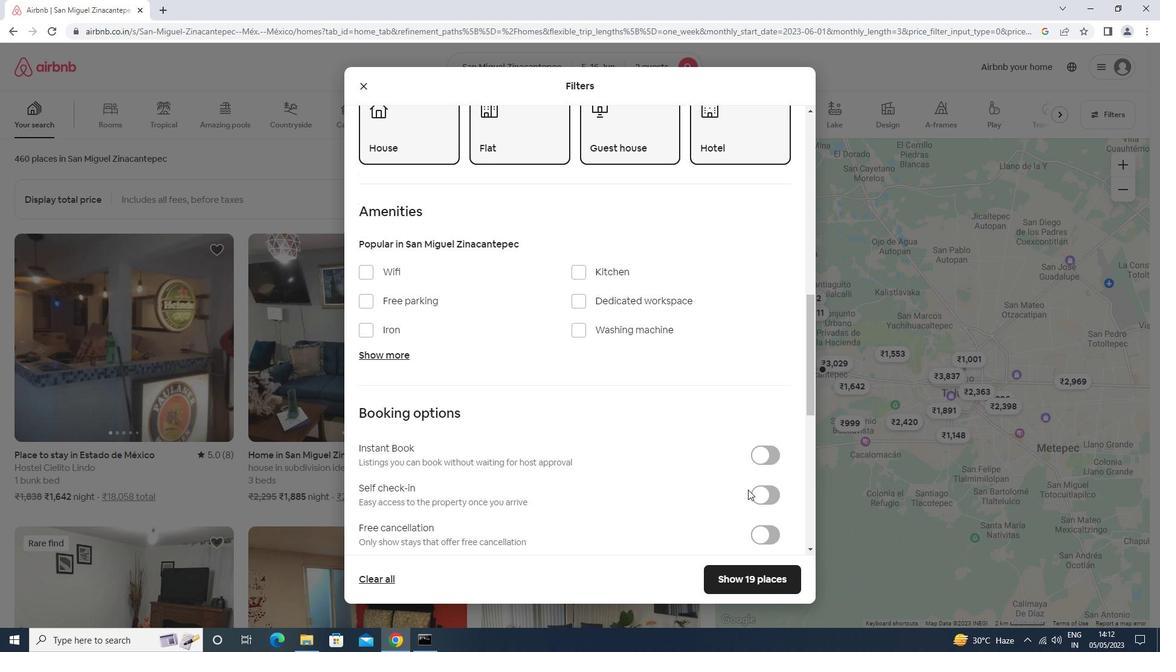 
Action: Mouse moved to (761, 489)
Screenshot: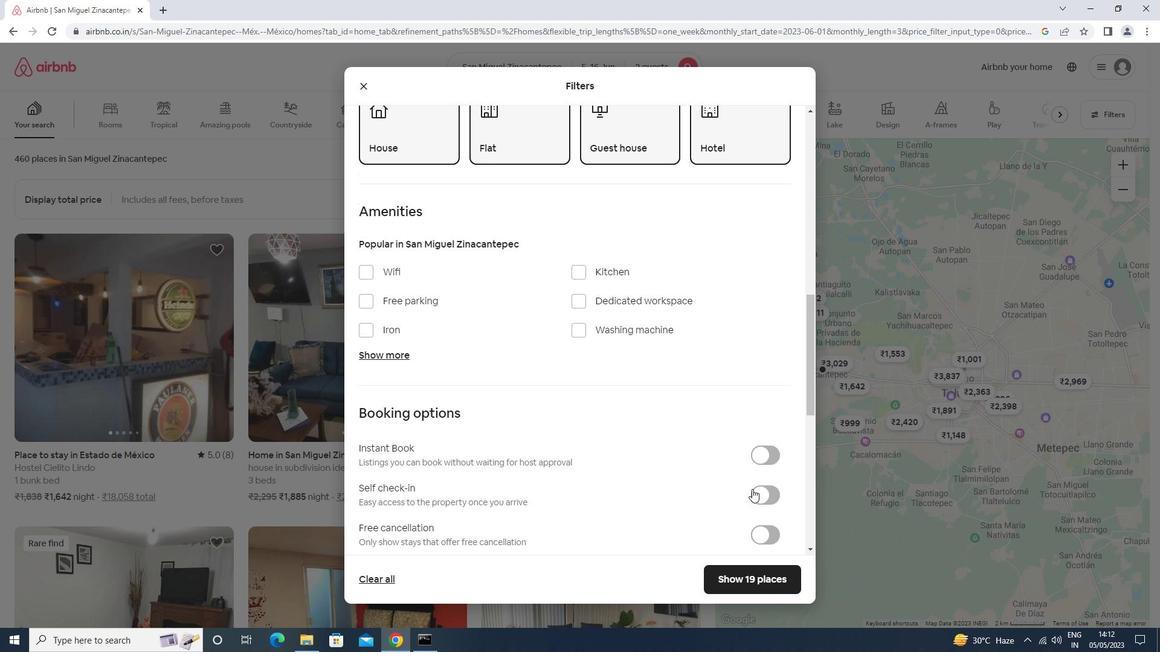 
Action: Mouse pressed left at (761, 489)
Screenshot: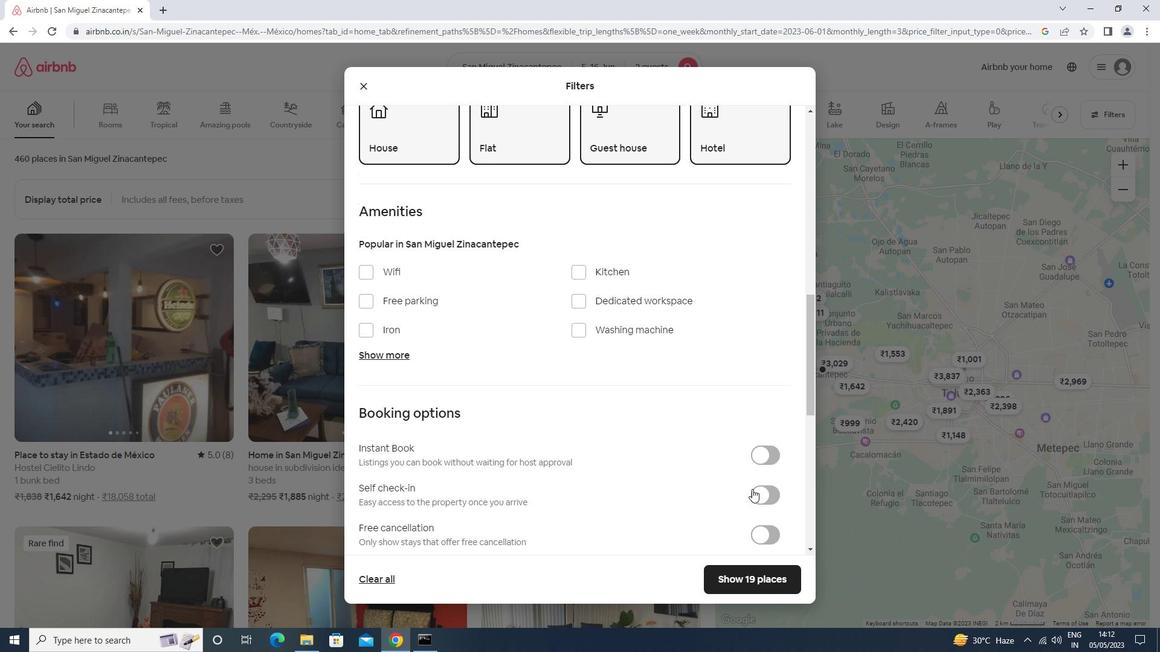 
Action: Mouse moved to (761, 490)
Screenshot: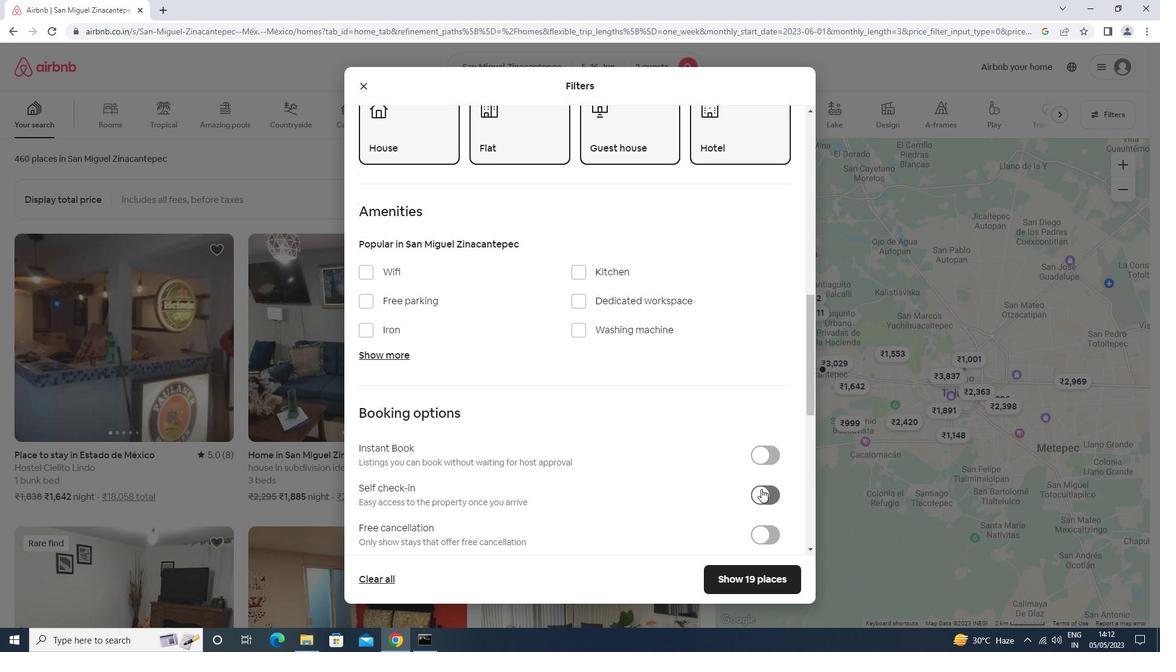 
Action: Mouse scrolled (761, 489) with delta (0, 0)
Screenshot: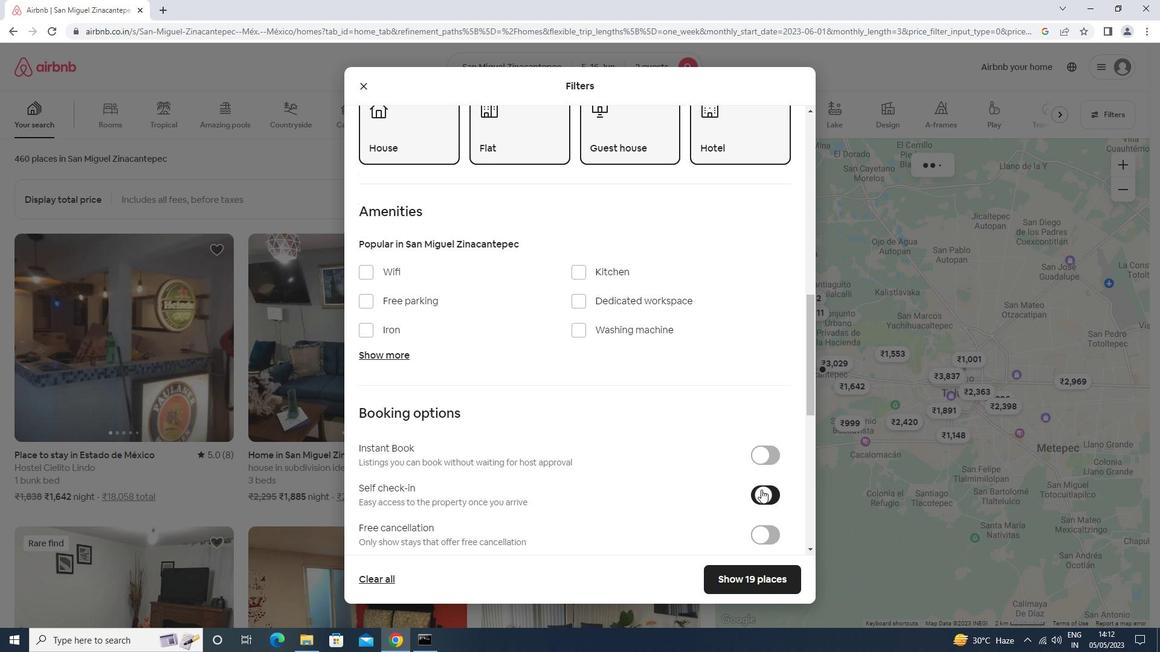 
Action: Mouse scrolled (761, 489) with delta (0, 0)
Screenshot: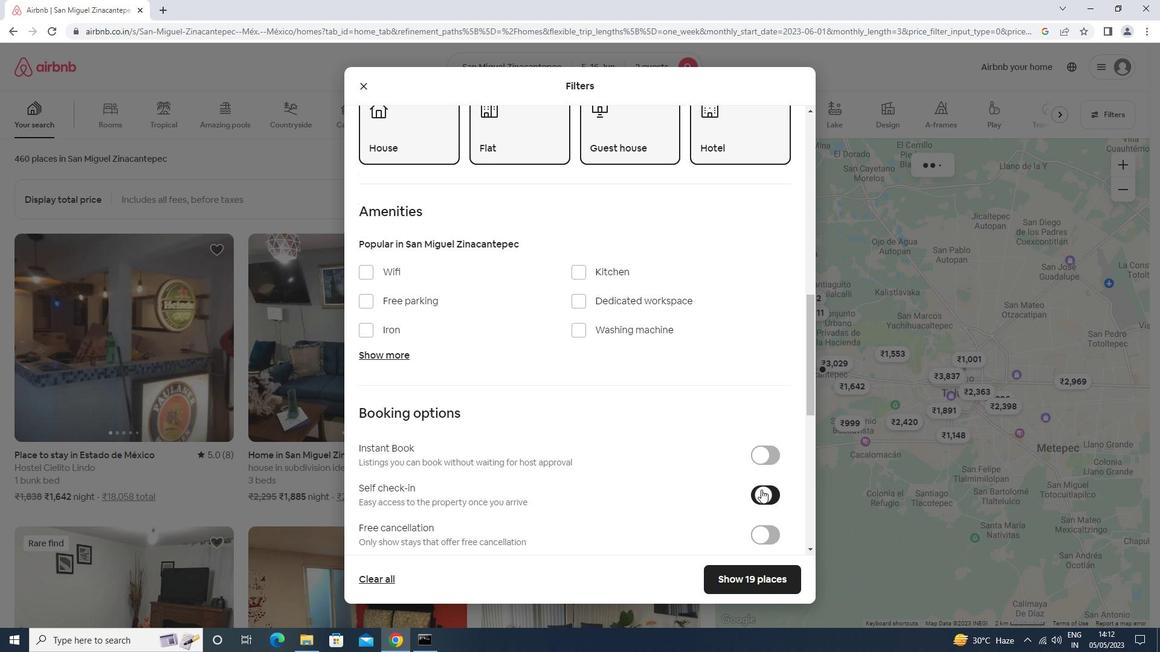 
Action: Mouse scrolled (761, 489) with delta (0, 0)
Screenshot: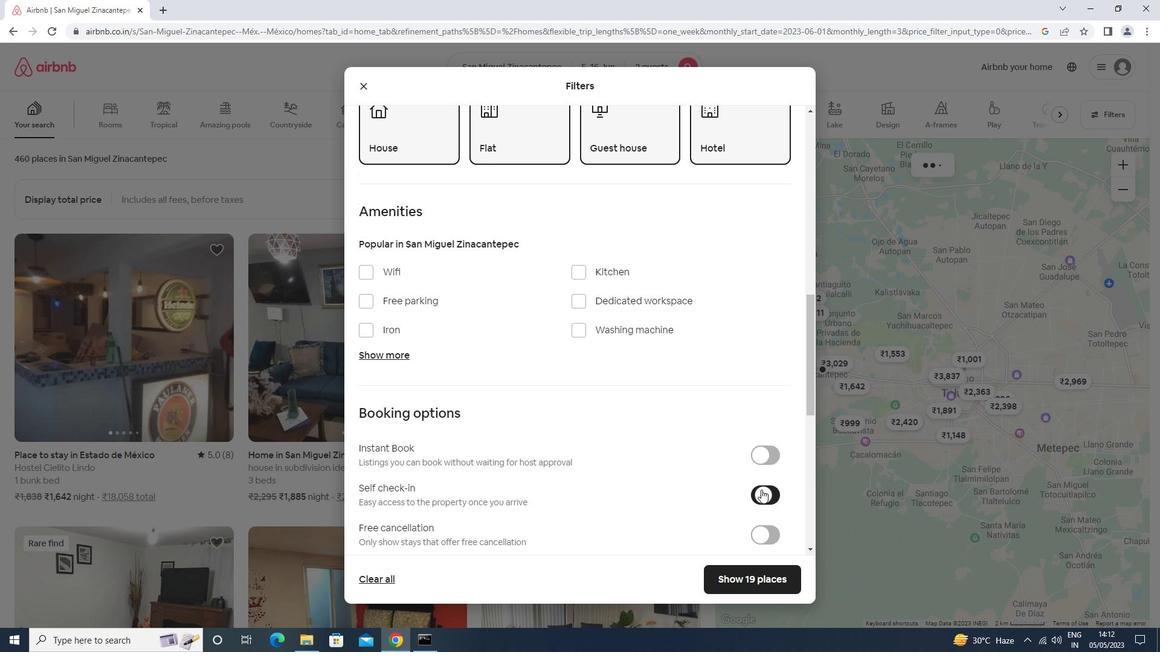 
Action: Mouse scrolled (761, 489) with delta (0, 0)
Screenshot: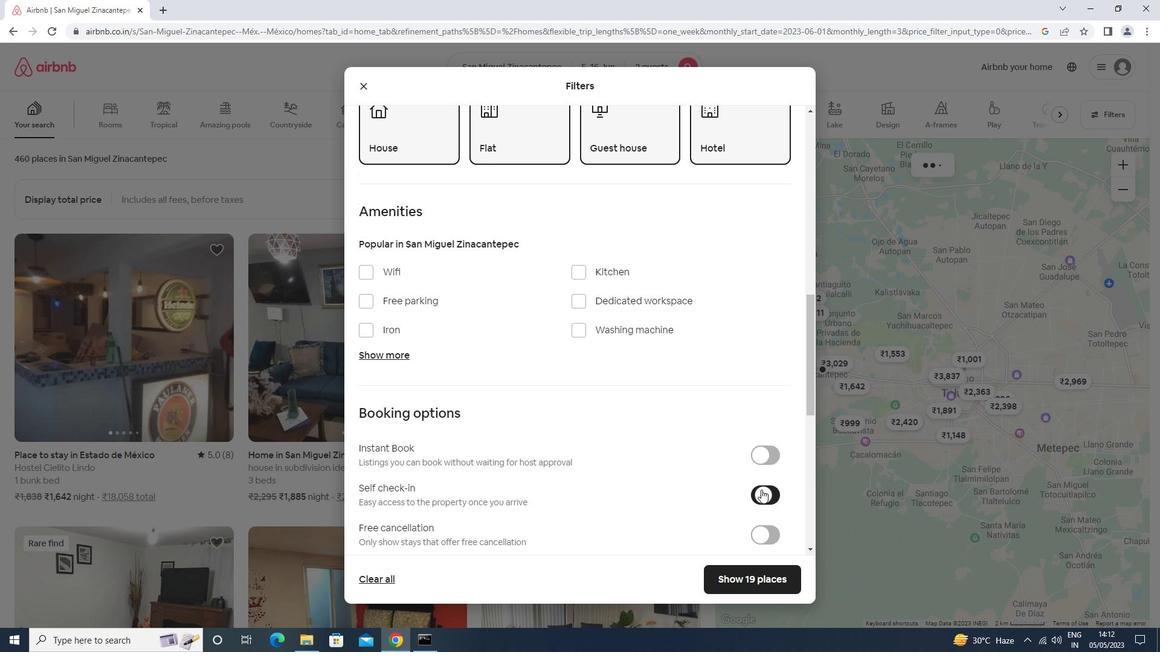 
Action: Mouse scrolled (761, 489) with delta (0, 0)
Screenshot: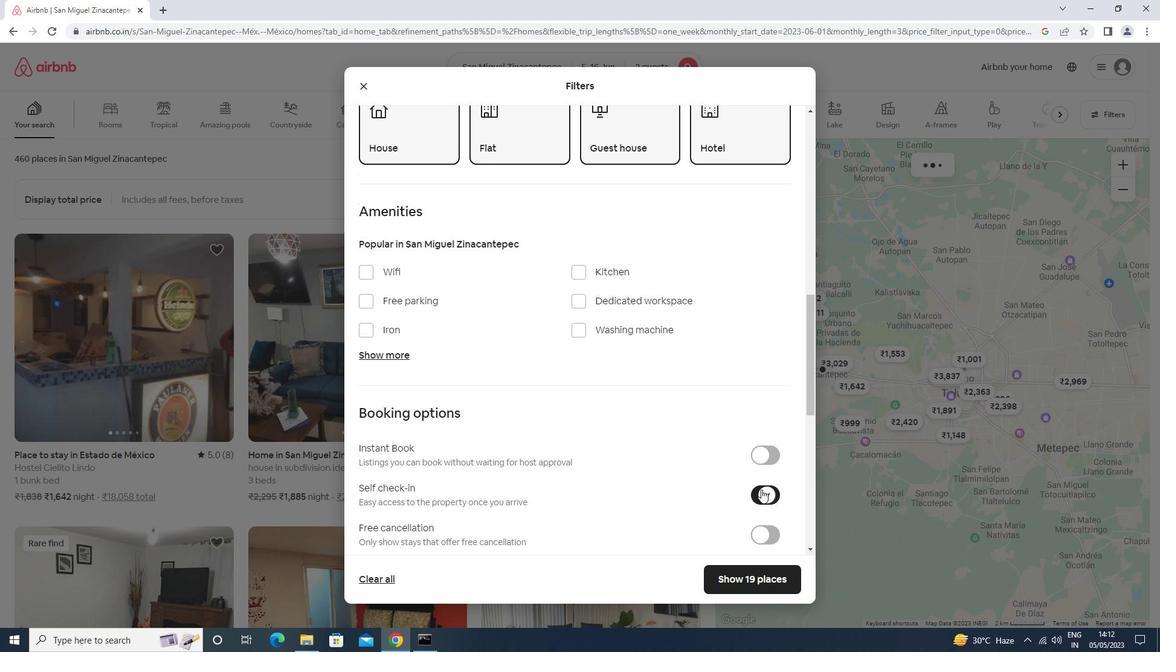 
Action: Mouse scrolled (761, 489) with delta (0, 0)
Screenshot: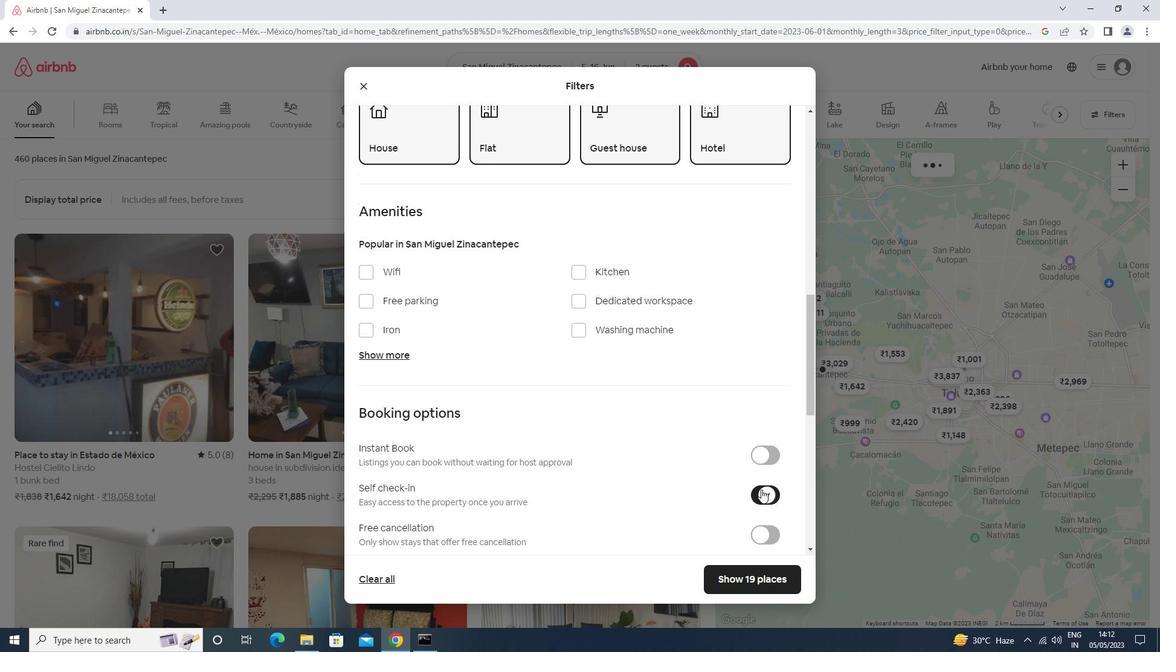 
Action: Mouse moved to (564, 493)
Screenshot: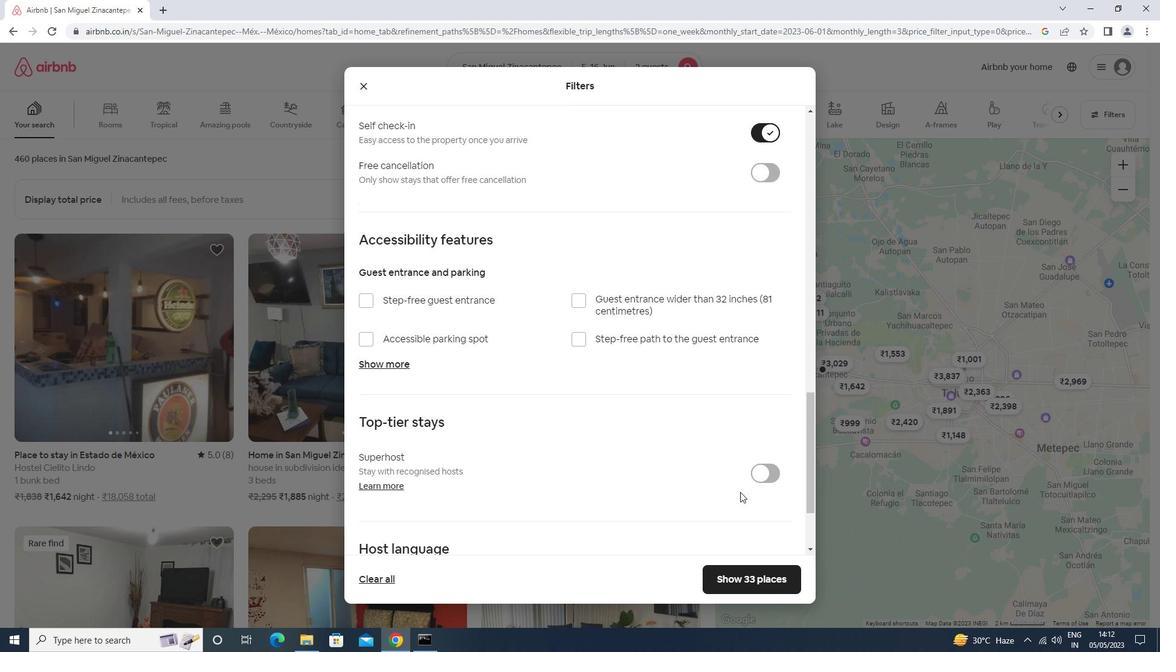 
Action: Mouse scrolled (564, 492) with delta (0, 0)
Screenshot: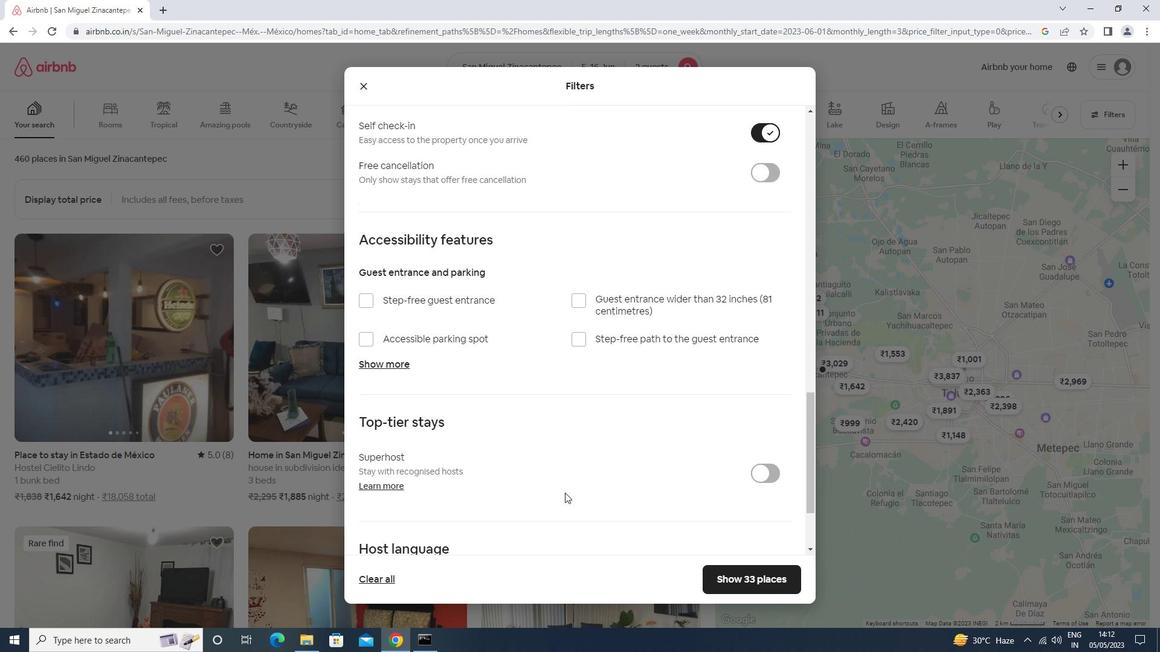 
Action: Mouse scrolled (564, 492) with delta (0, 0)
Screenshot: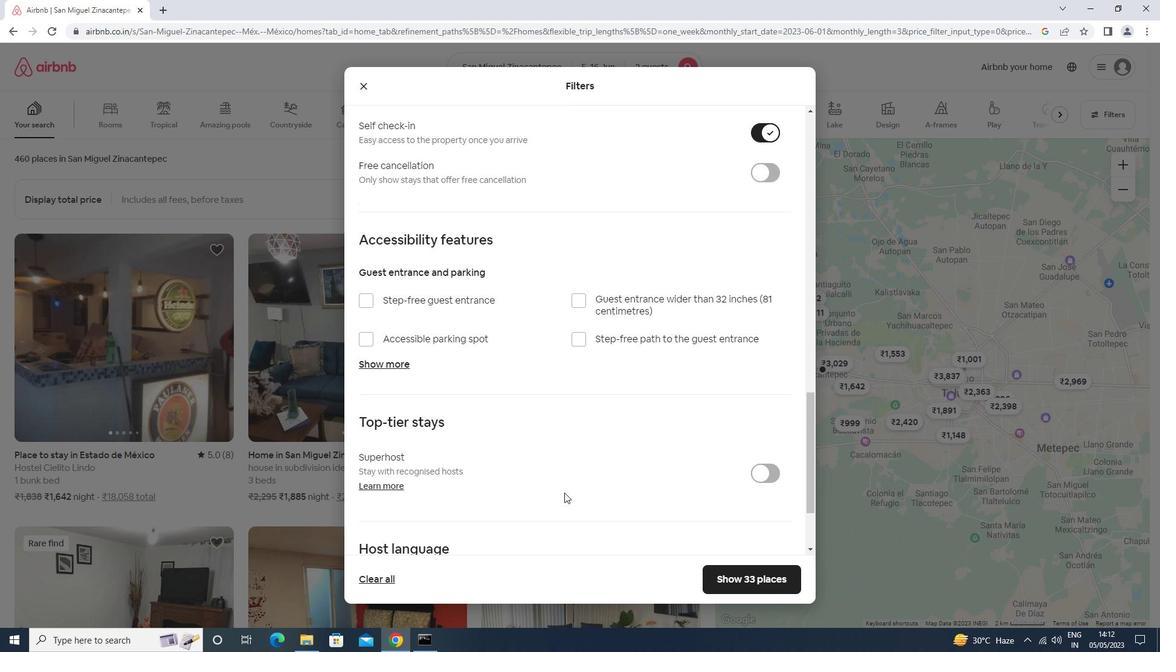 
Action: Mouse scrolled (564, 492) with delta (0, 0)
Screenshot: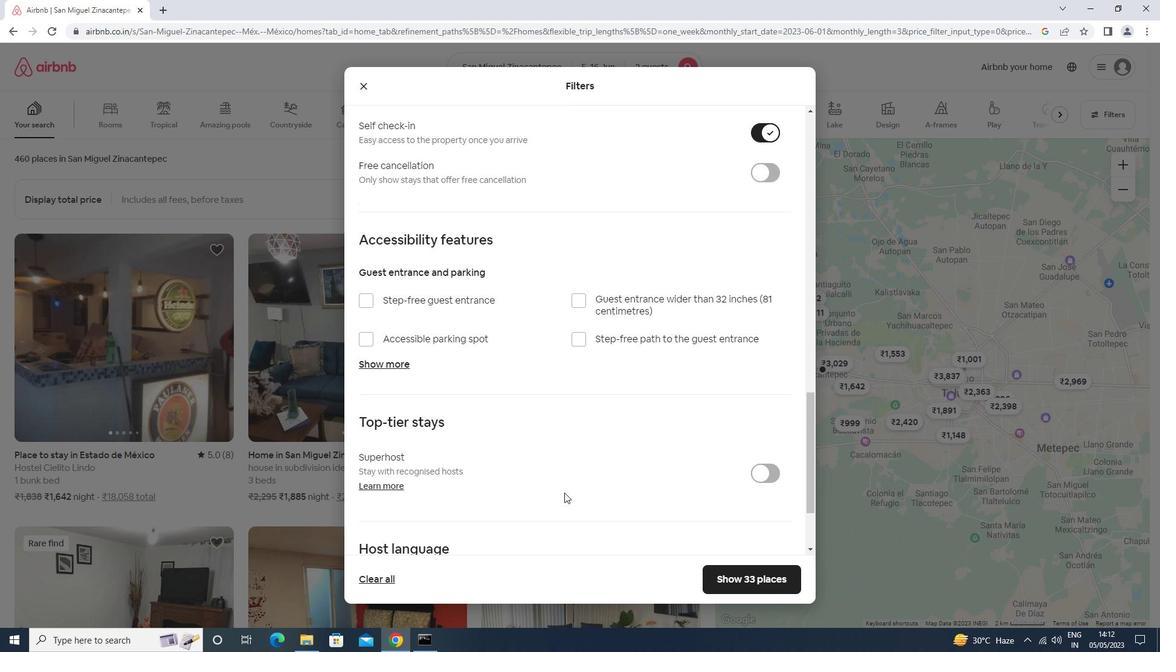 
Action: Mouse scrolled (564, 492) with delta (0, 0)
Screenshot: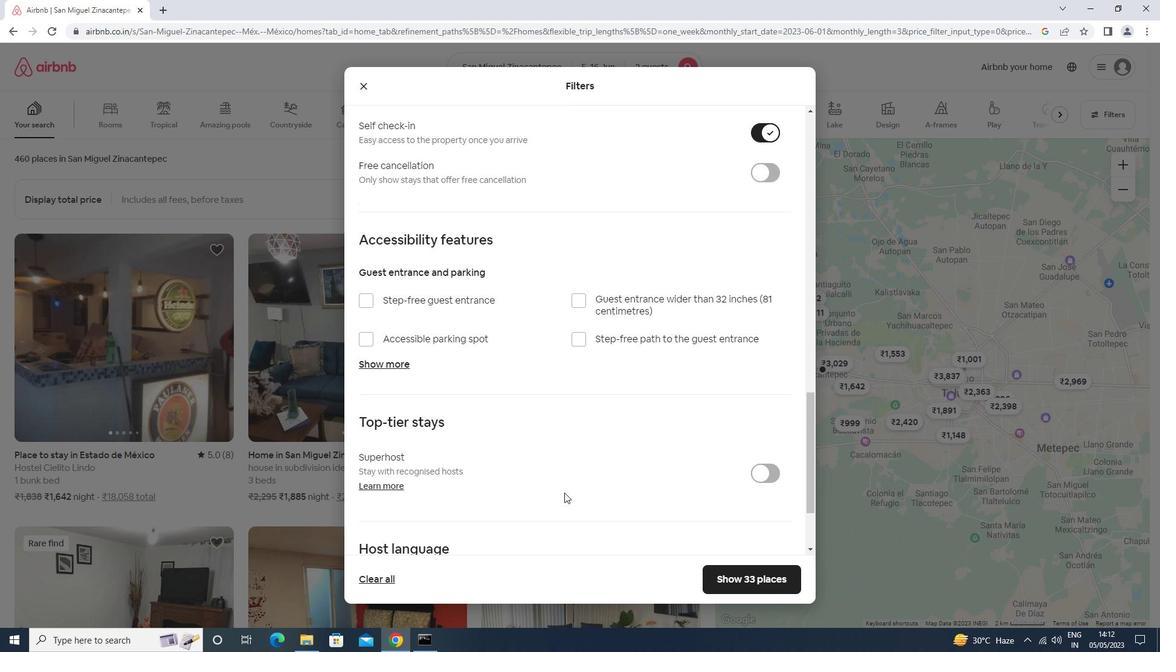 
Action: Mouse scrolled (564, 492) with delta (0, 0)
Screenshot: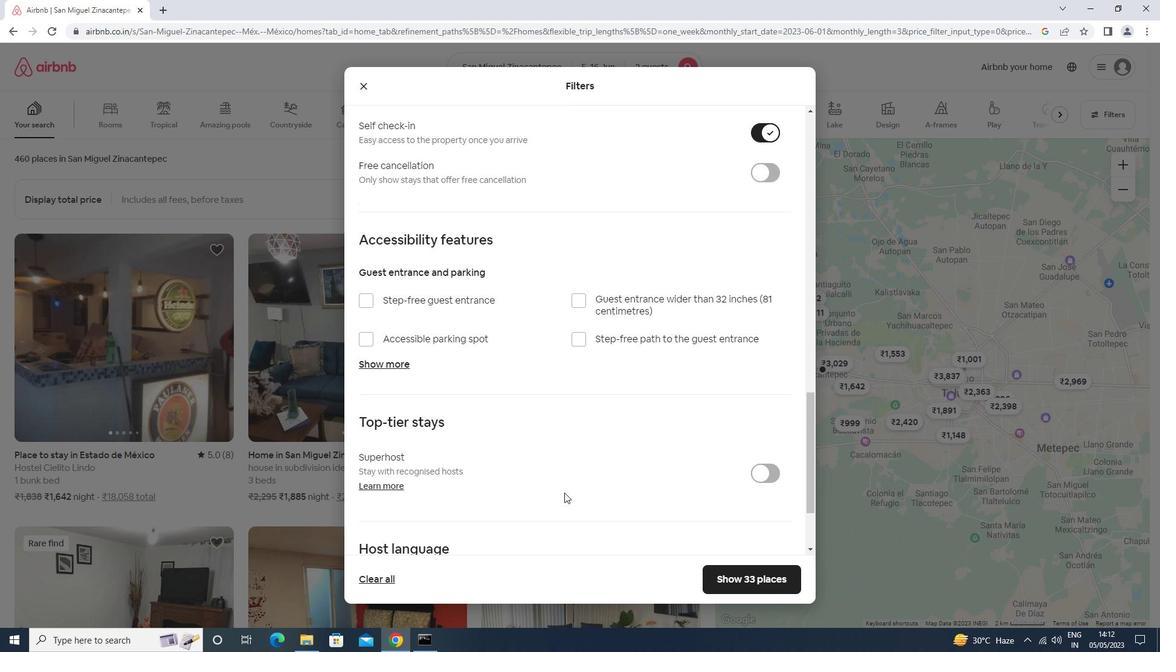 
Action: Mouse moved to (460, 473)
Screenshot: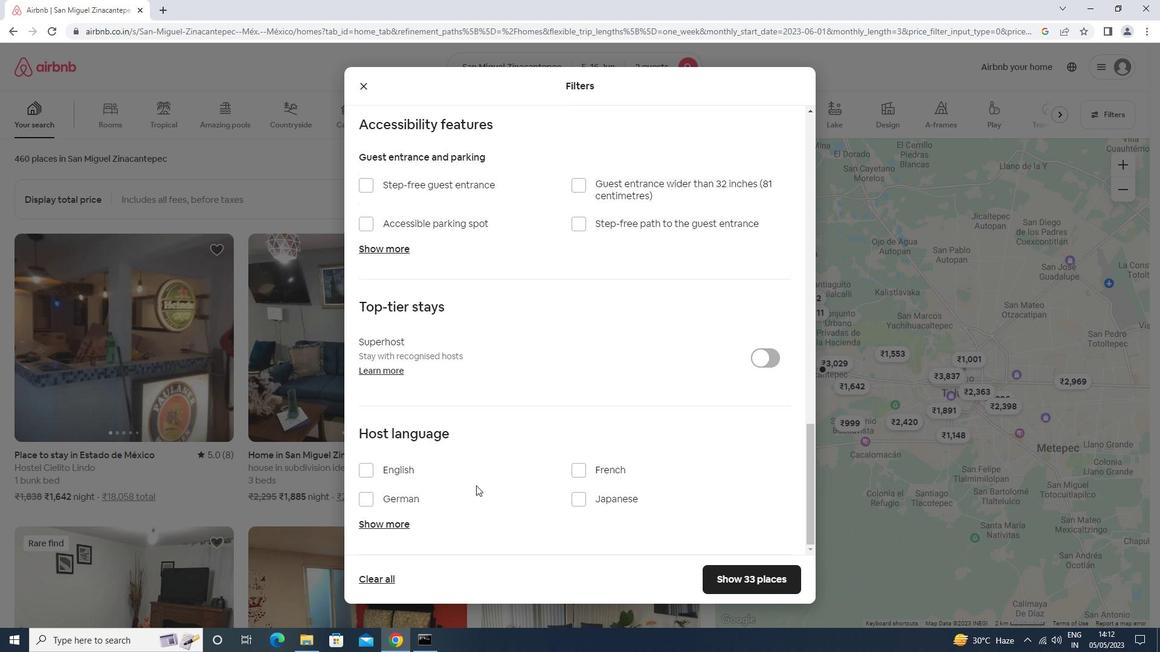 
Action: Mouse pressed left at (460, 473)
Screenshot: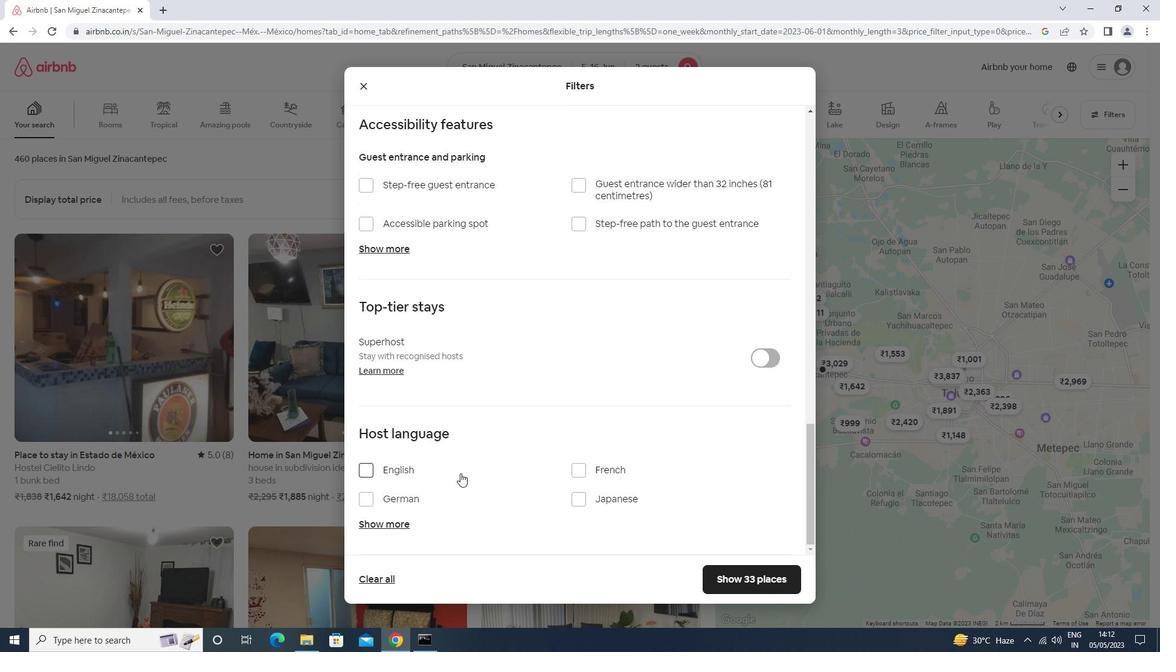 
Action: Mouse moved to (753, 586)
Screenshot: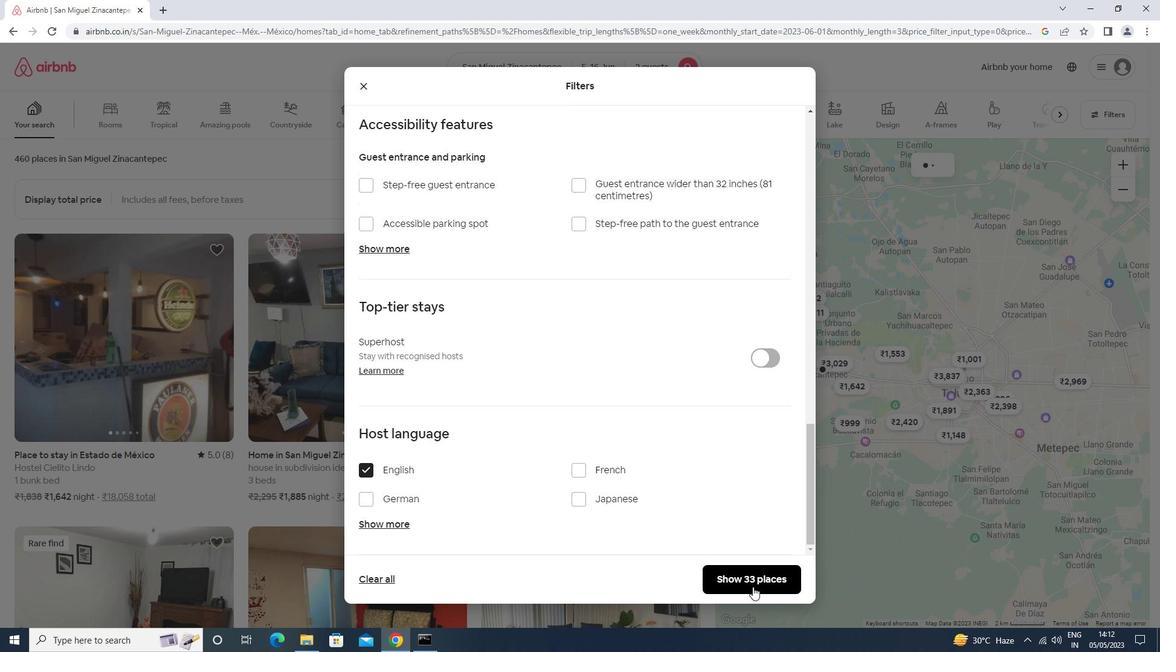 
Action: Mouse pressed left at (753, 586)
Screenshot: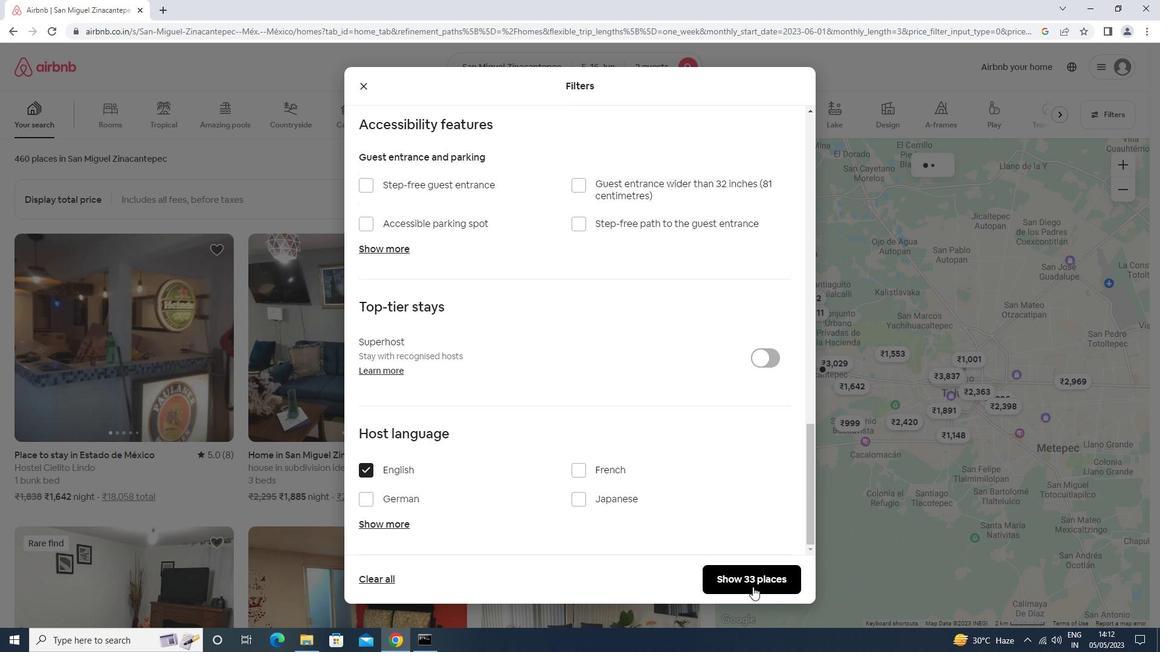 
Action: Mouse moved to (753, 585)
Screenshot: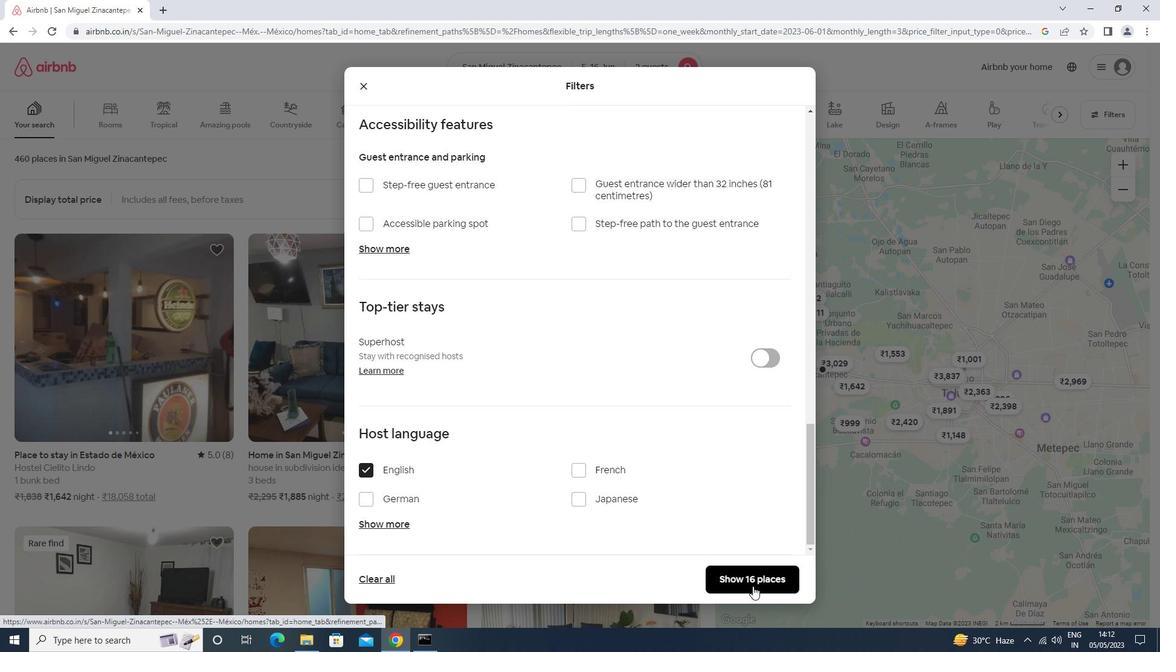 
